 Task: Check the percentage active listings of cathedral ceiling in the last 1 year.
Action: Mouse moved to (860, 200)
Screenshot: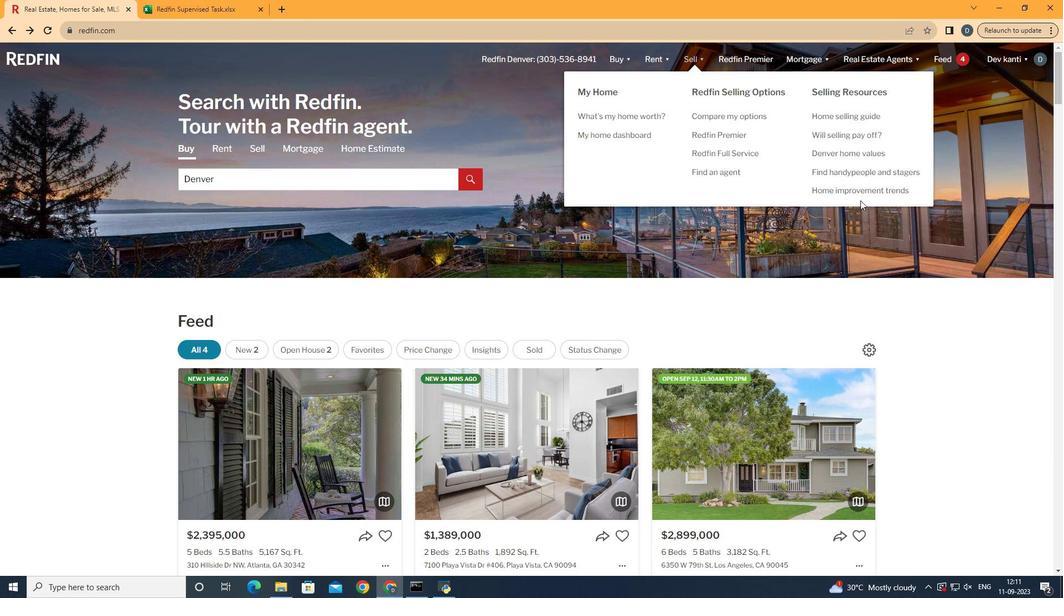 
Action: Mouse pressed left at (860, 200)
Screenshot: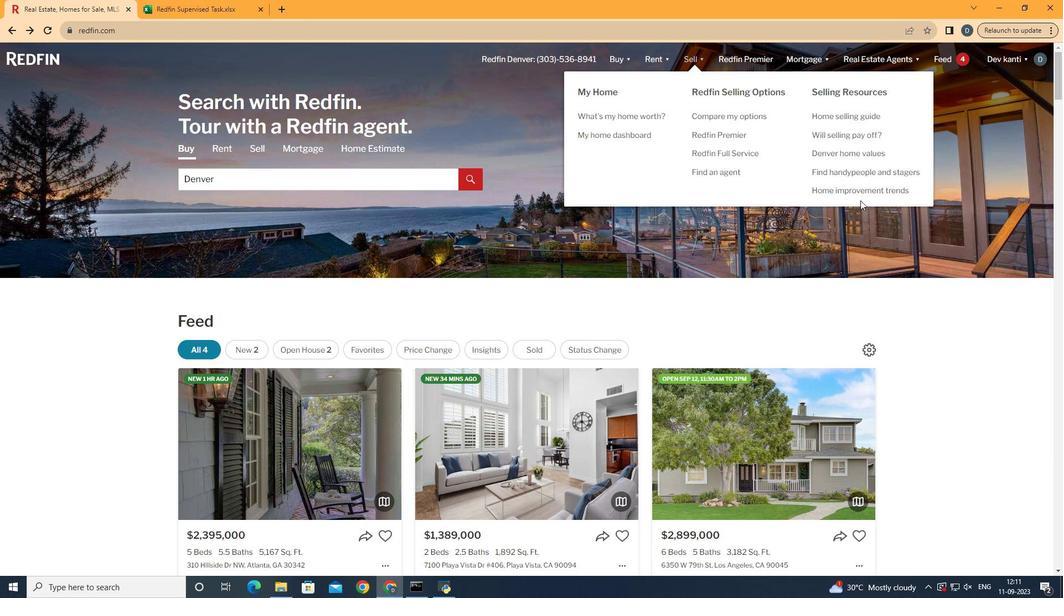 
Action: Mouse moved to (866, 194)
Screenshot: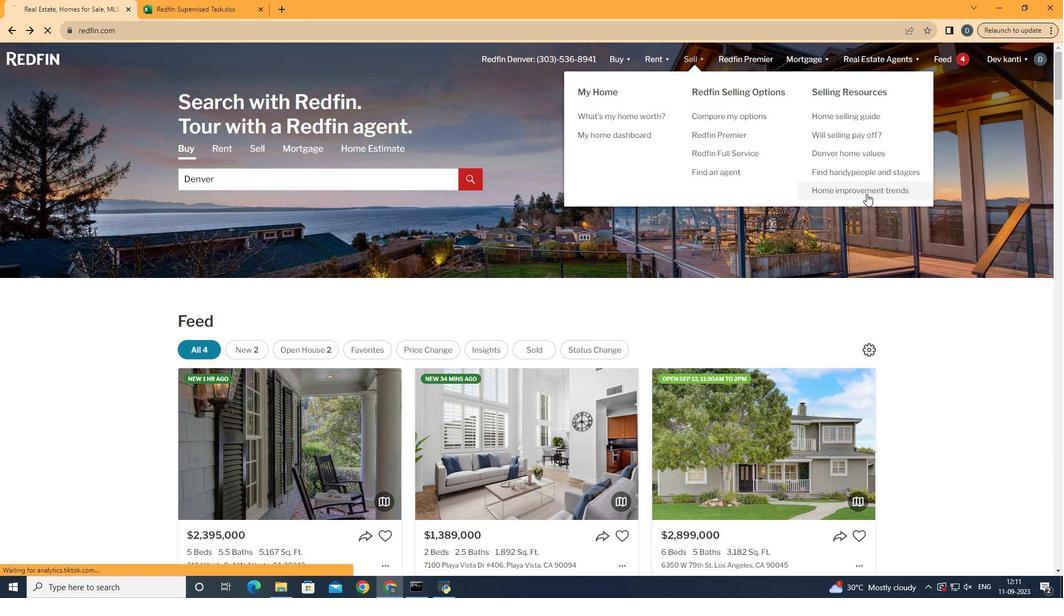 
Action: Mouse pressed left at (866, 194)
Screenshot: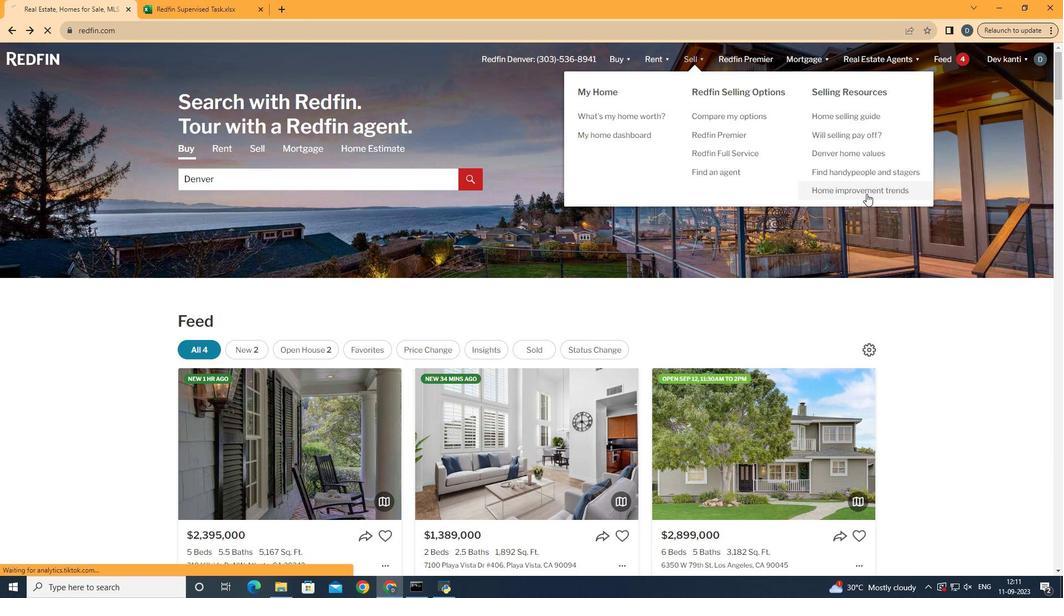 
Action: Mouse moved to (276, 211)
Screenshot: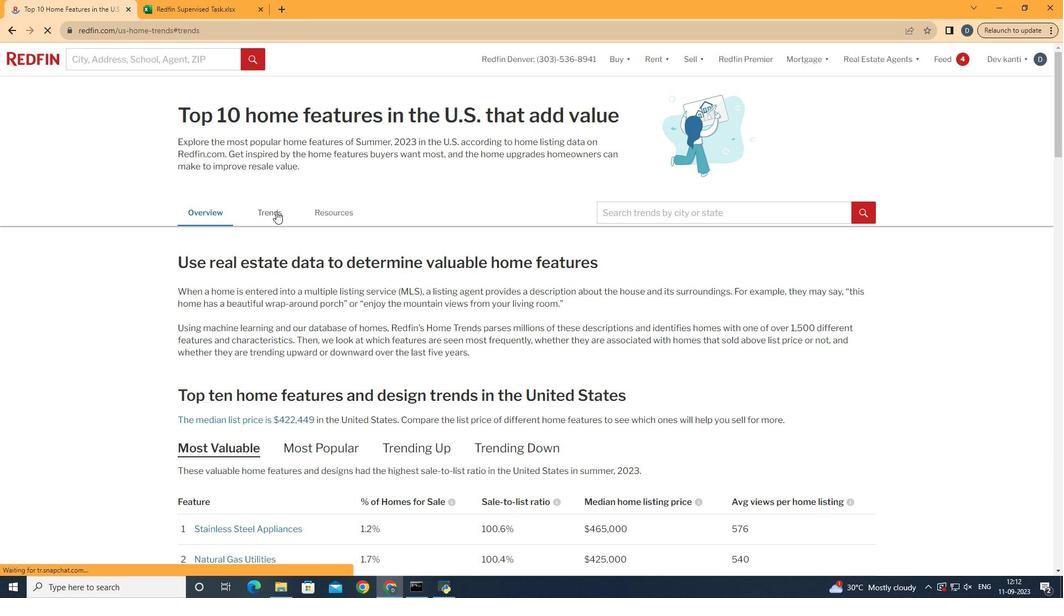 
Action: Mouse pressed left at (276, 211)
Screenshot: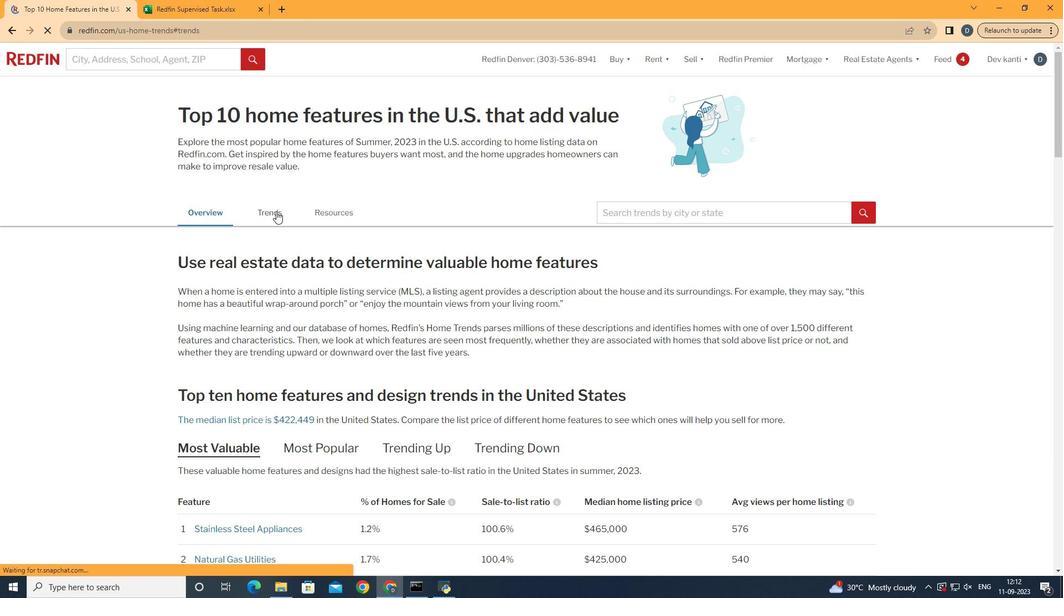 
Action: Mouse scrolled (276, 211) with delta (0, 0)
Screenshot: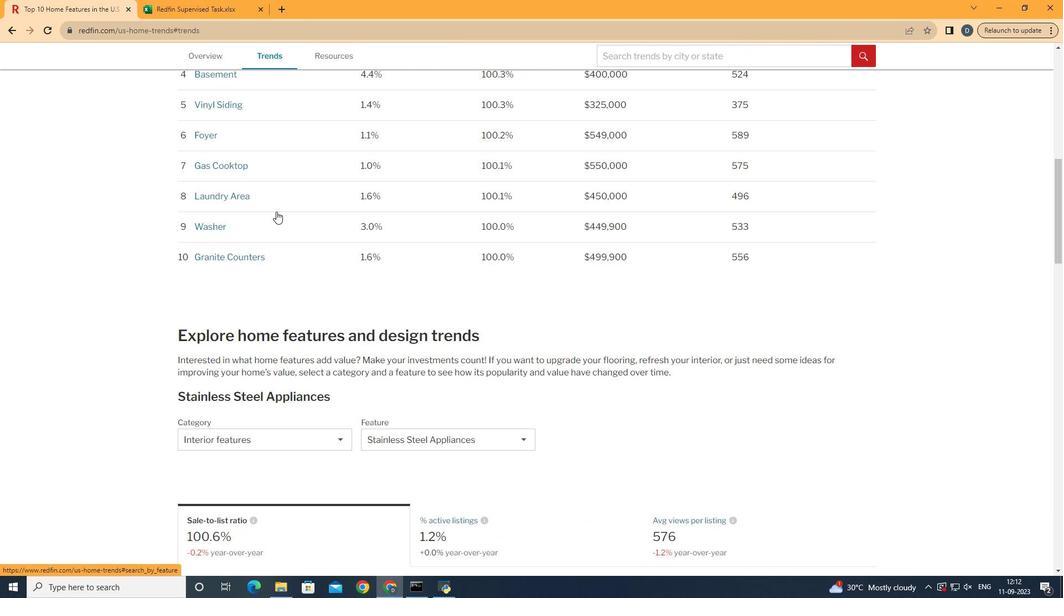 
Action: Mouse scrolled (276, 211) with delta (0, 0)
Screenshot: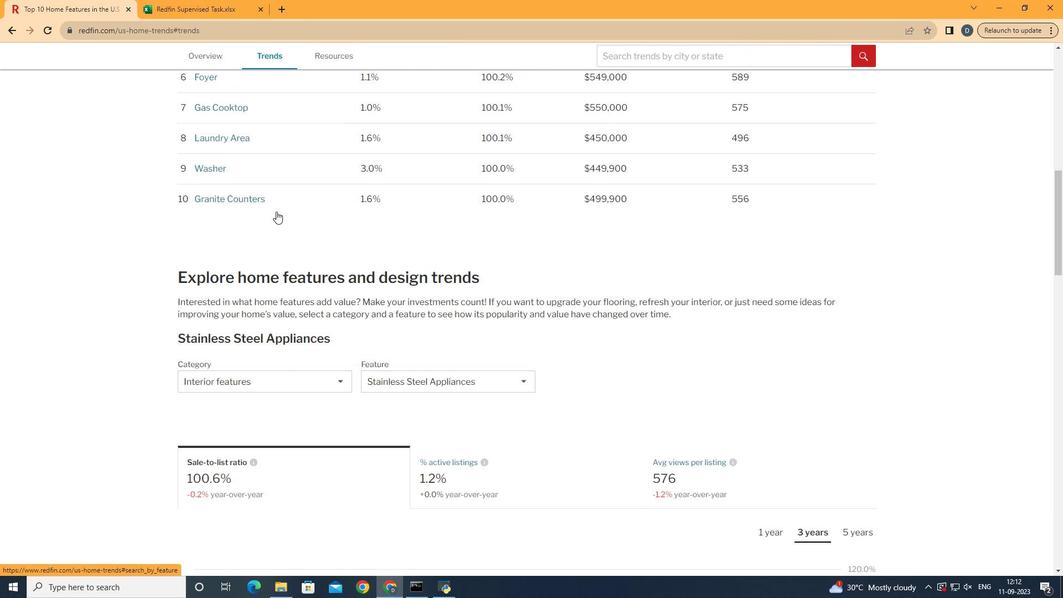 
Action: Mouse scrolled (276, 211) with delta (0, 0)
Screenshot: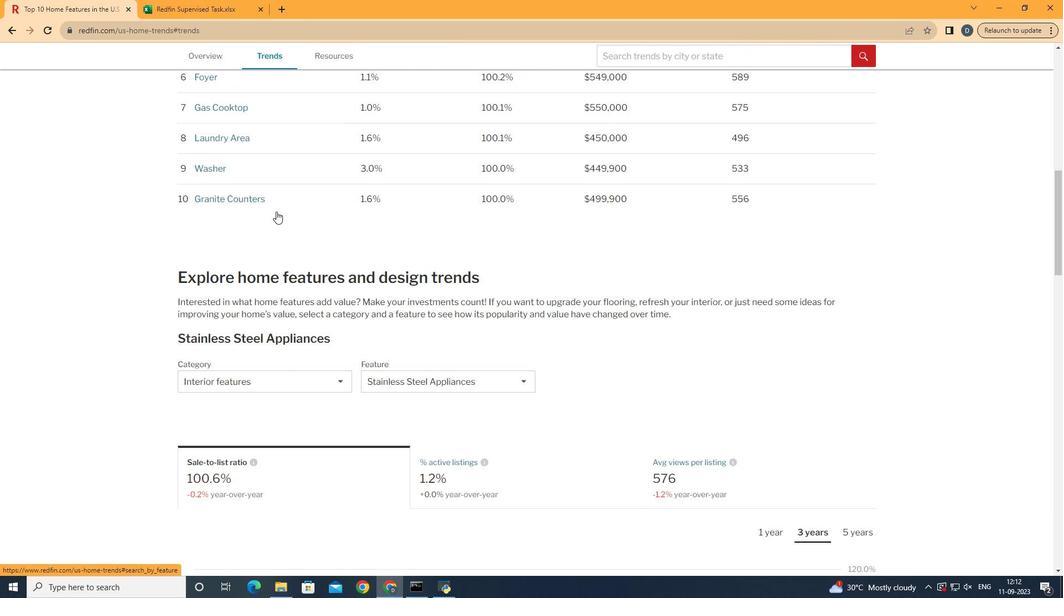 
Action: Mouse scrolled (276, 211) with delta (0, 0)
Screenshot: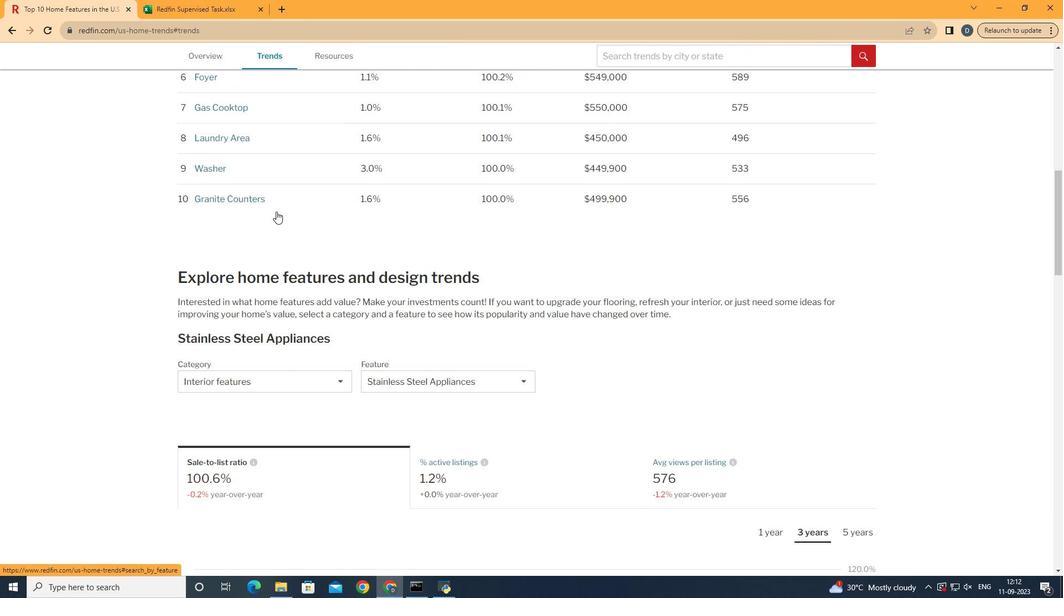 
Action: Mouse scrolled (276, 211) with delta (0, 0)
Screenshot: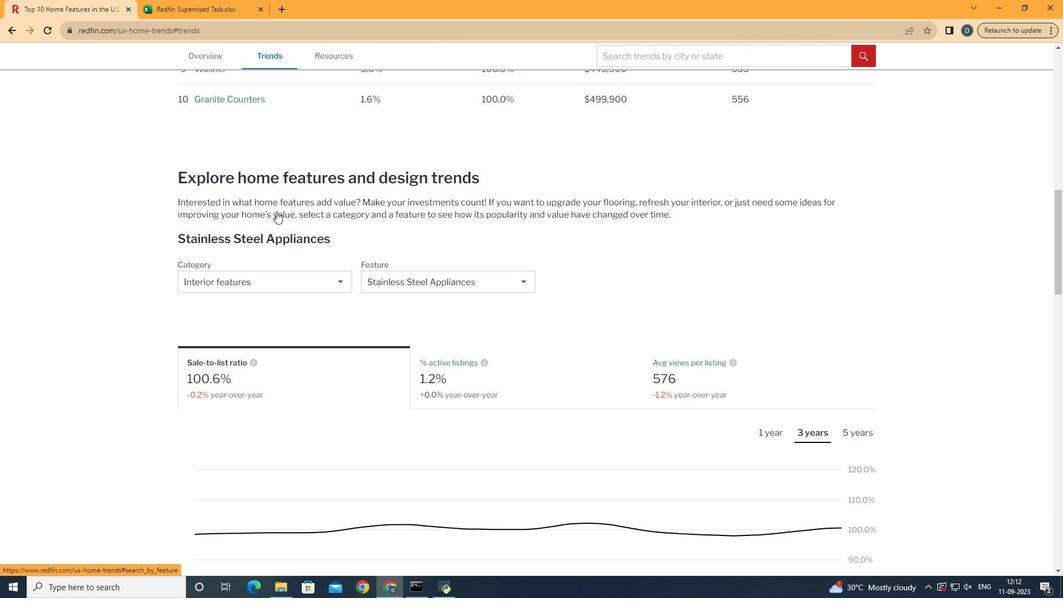 
Action: Mouse scrolled (276, 211) with delta (0, 0)
Screenshot: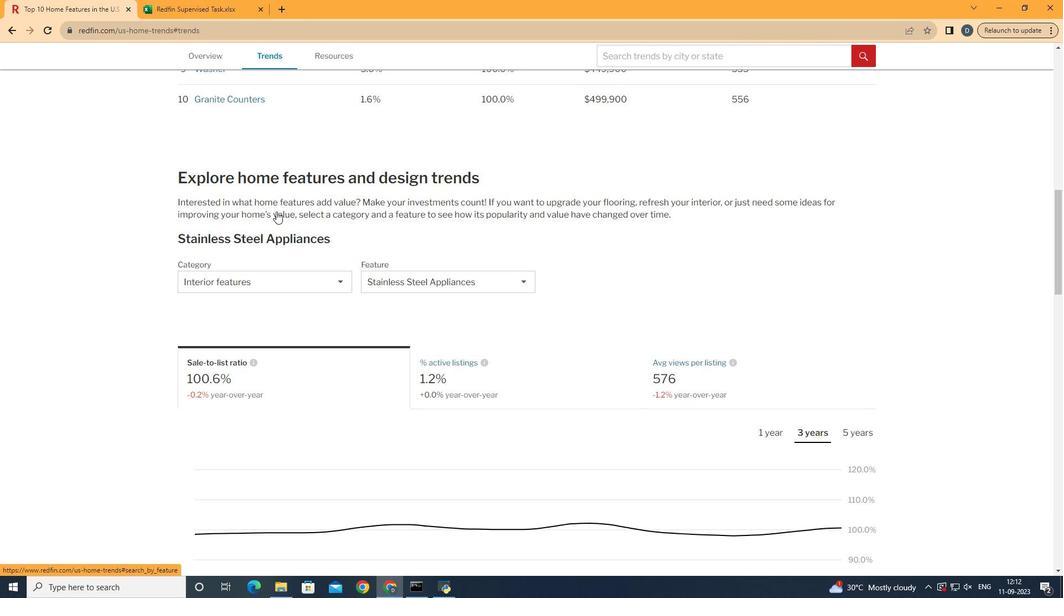 
Action: Mouse scrolled (276, 211) with delta (0, 0)
Screenshot: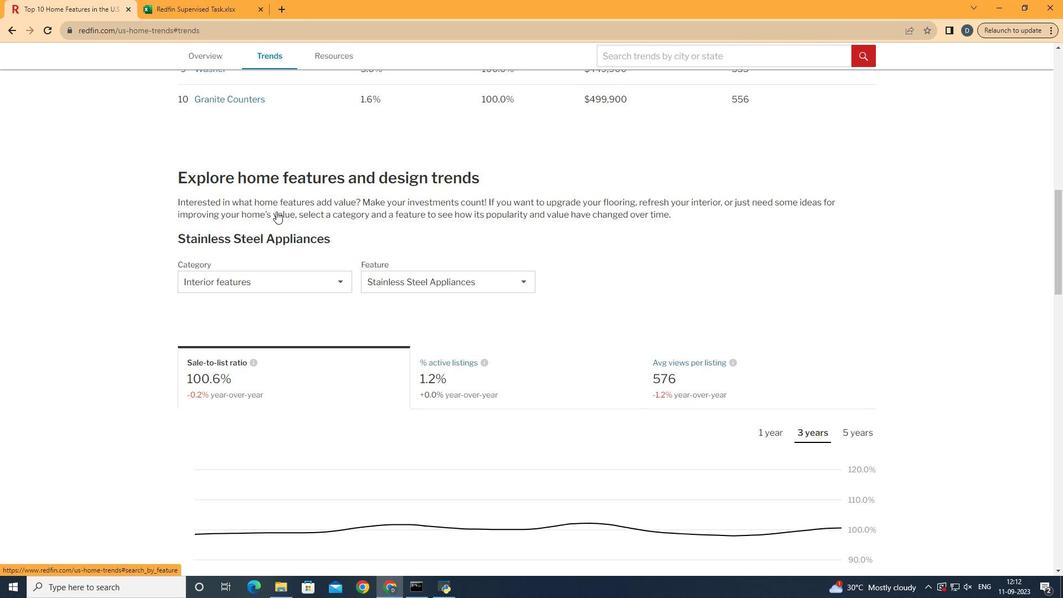 
Action: Mouse moved to (276, 237)
Screenshot: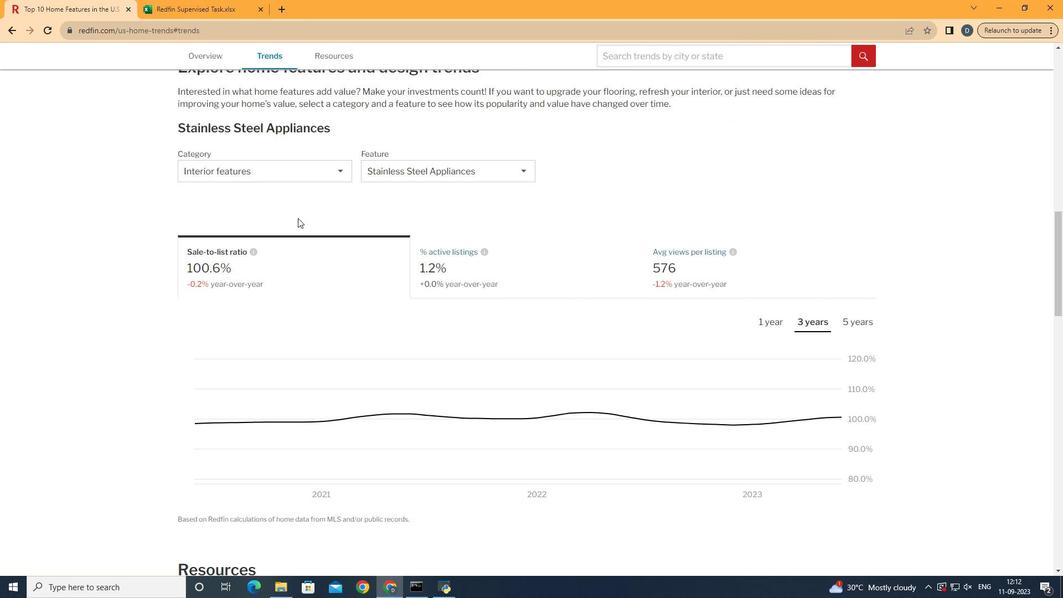 
Action: Mouse scrolled (276, 236) with delta (0, 0)
Screenshot: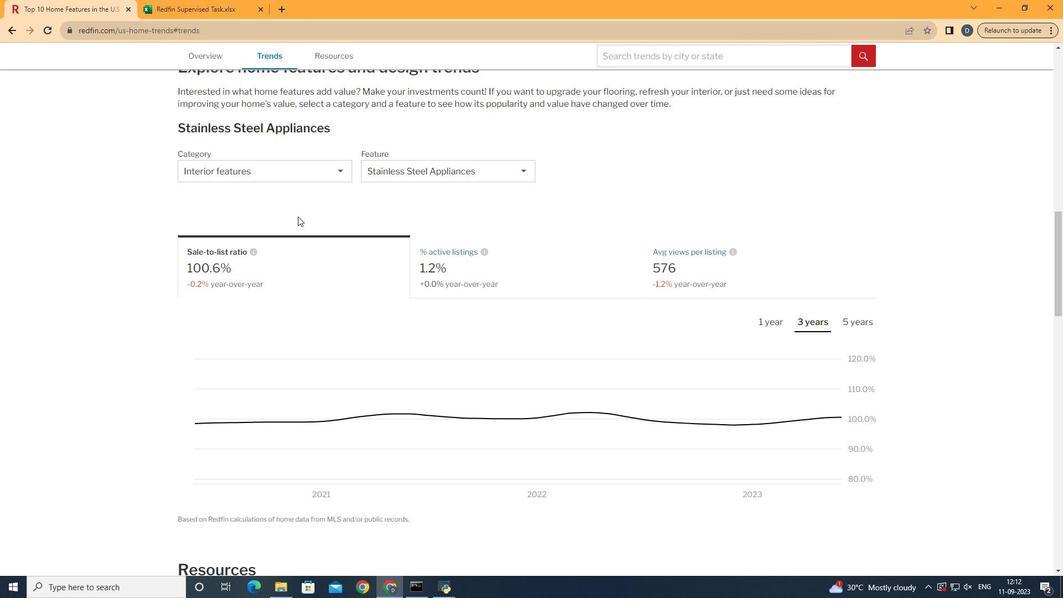 
Action: Mouse scrolled (276, 236) with delta (0, 0)
Screenshot: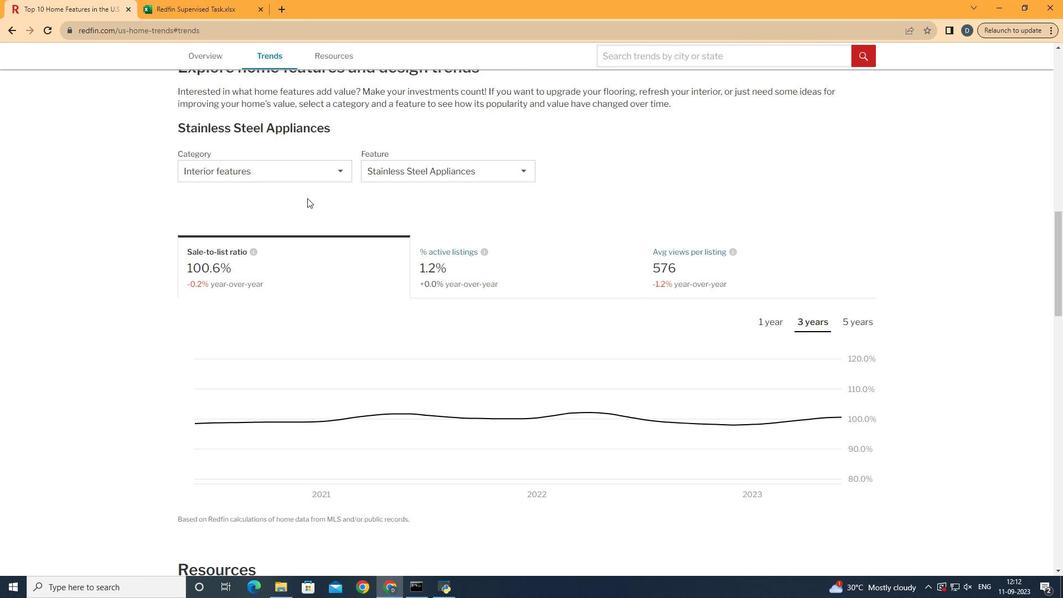 
Action: Mouse moved to (315, 174)
Screenshot: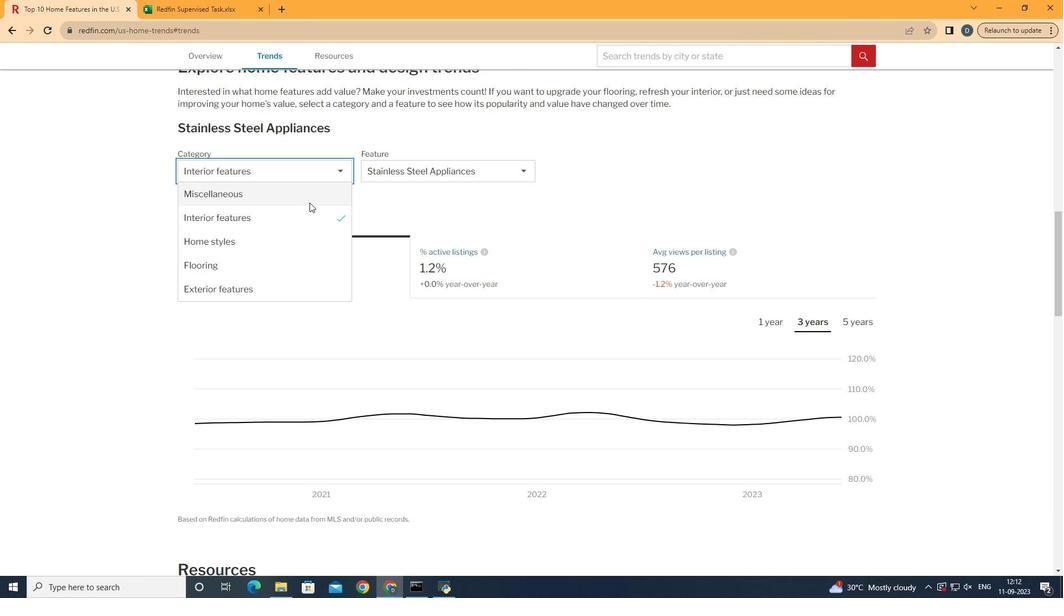 
Action: Mouse pressed left at (315, 174)
Screenshot: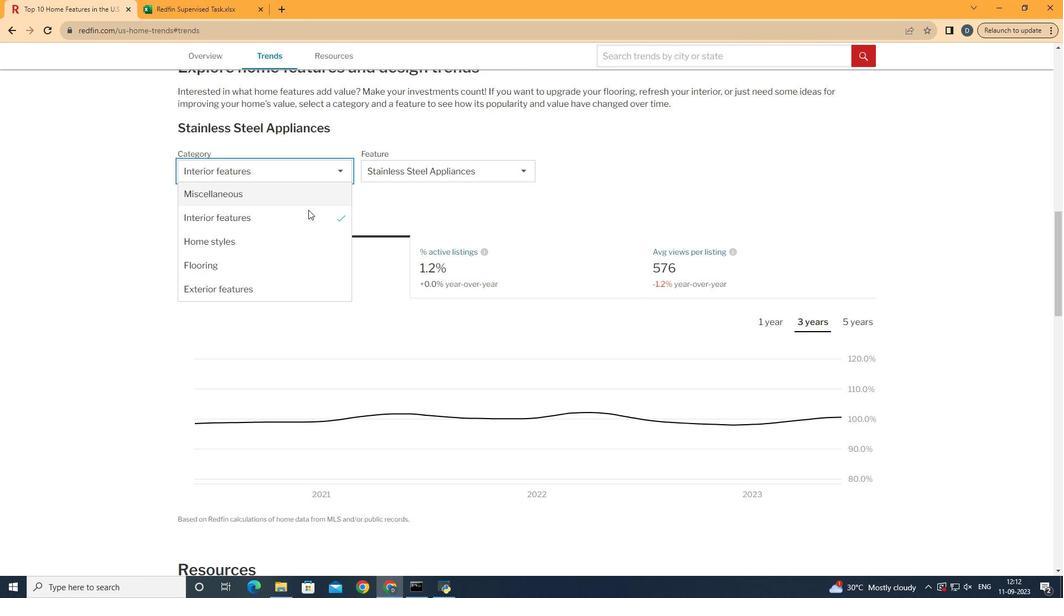 
Action: Mouse moved to (308, 216)
Screenshot: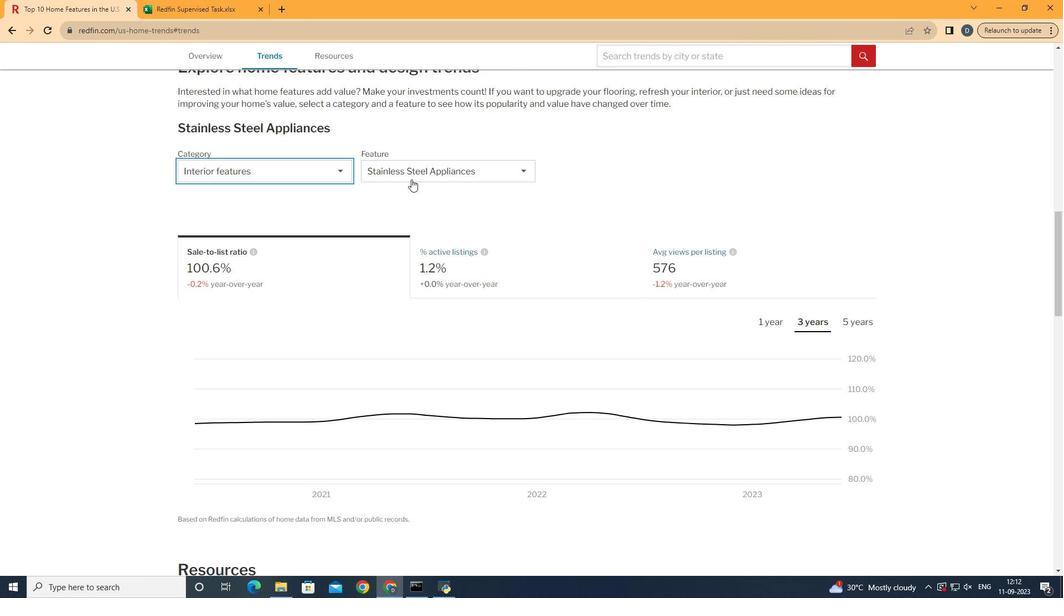 
Action: Mouse pressed left at (308, 216)
Screenshot: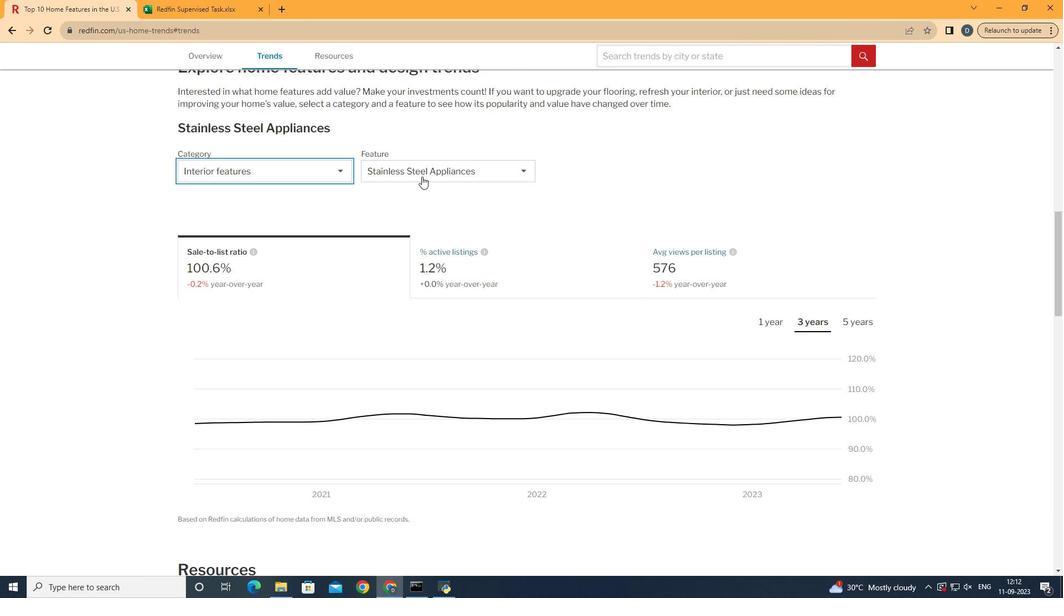 
Action: Mouse moved to (422, 176)
Screenshot: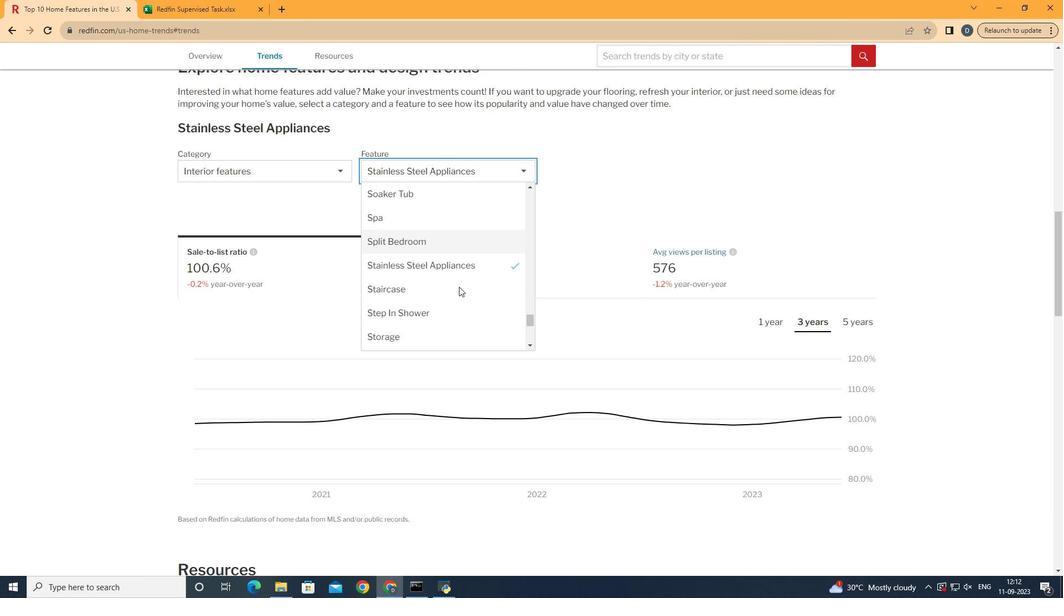 
Action: Mouse pressed left at (422, 176)
Screenshot: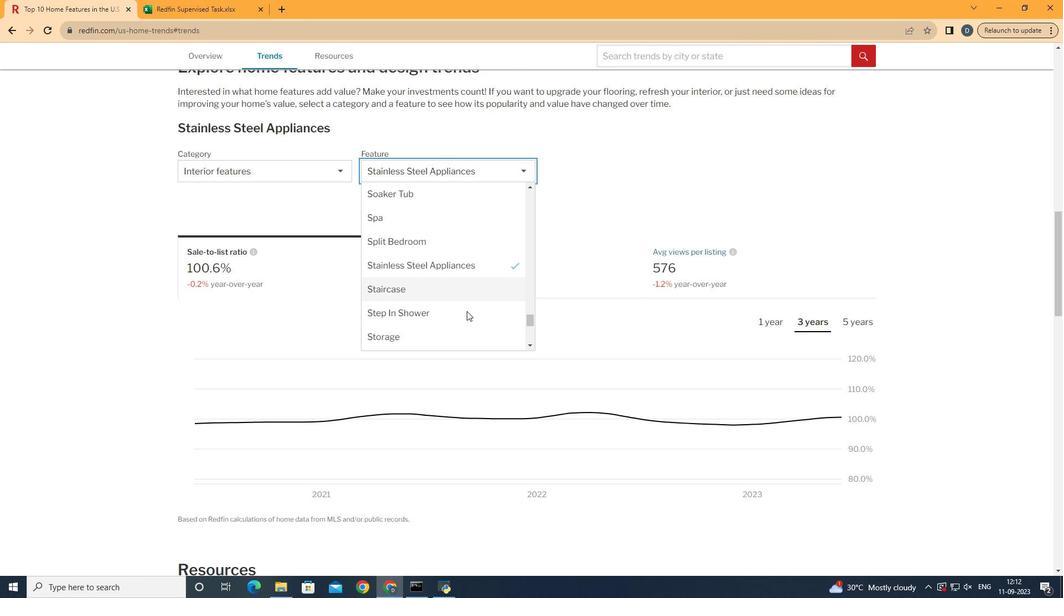 
Action: Mouse moved to (476, 332)
Screenshot: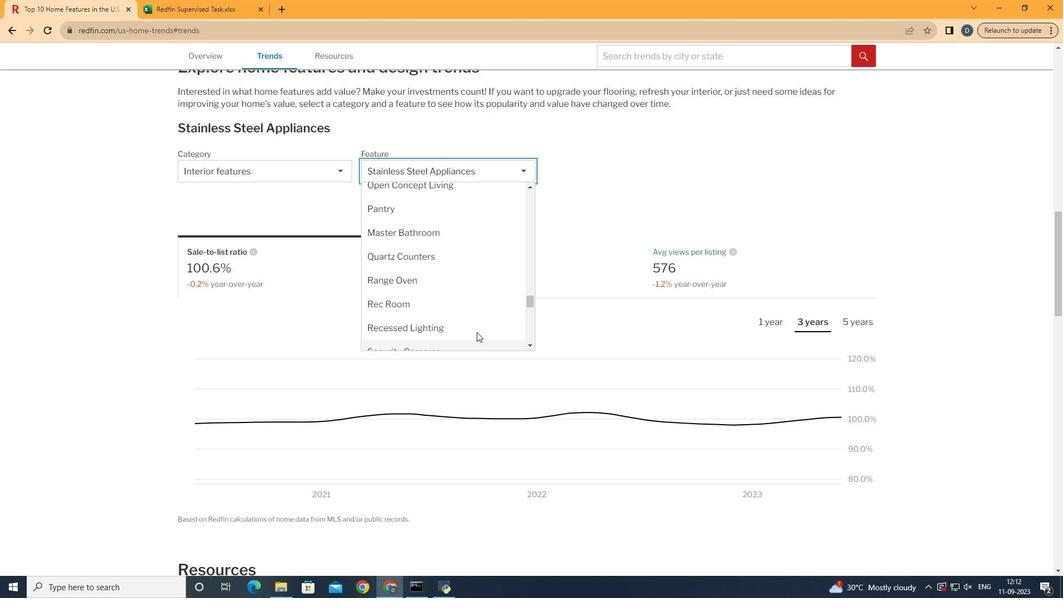 
Action: Mouse scrolled (476, 332) with delta (0, 0)
Screenshot: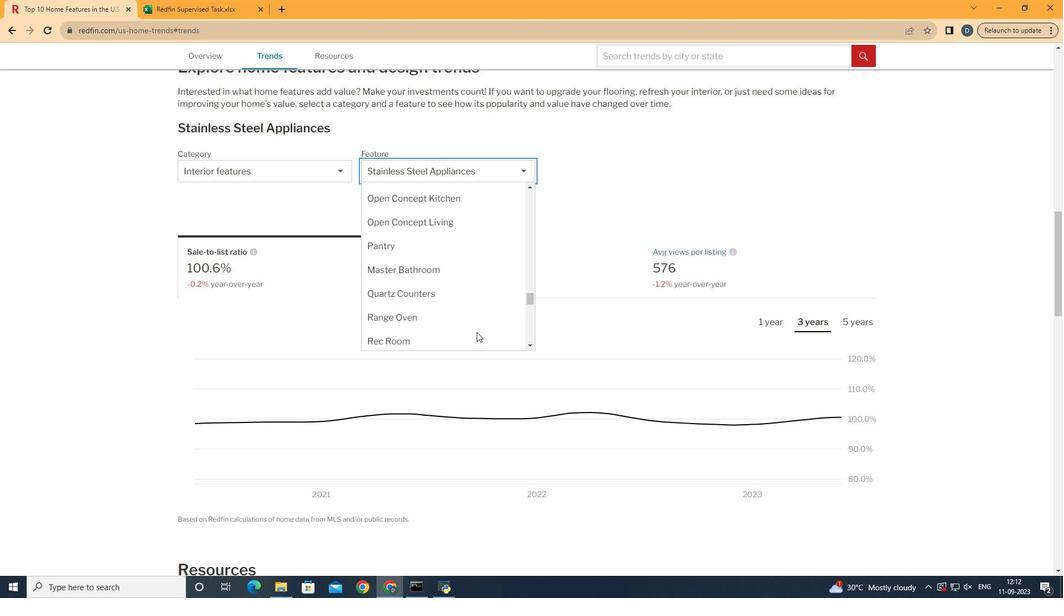 
Action: Mouse scrolled (476, 332) with delta (0, 0)
Screenshot: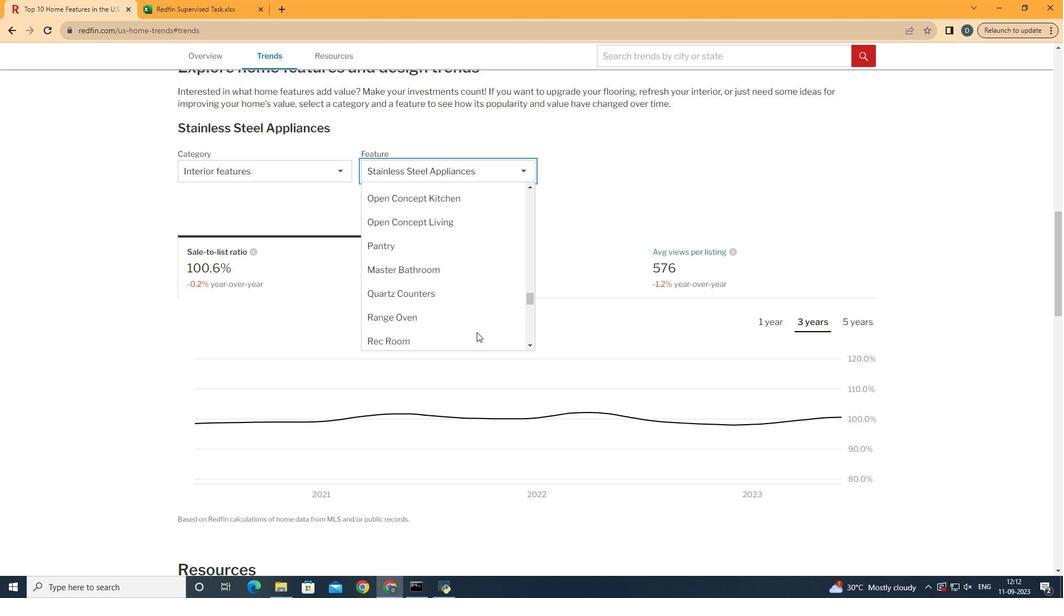 
Action: Mouse scrolled (476, 332) with delta (0, 0)
Screenshot: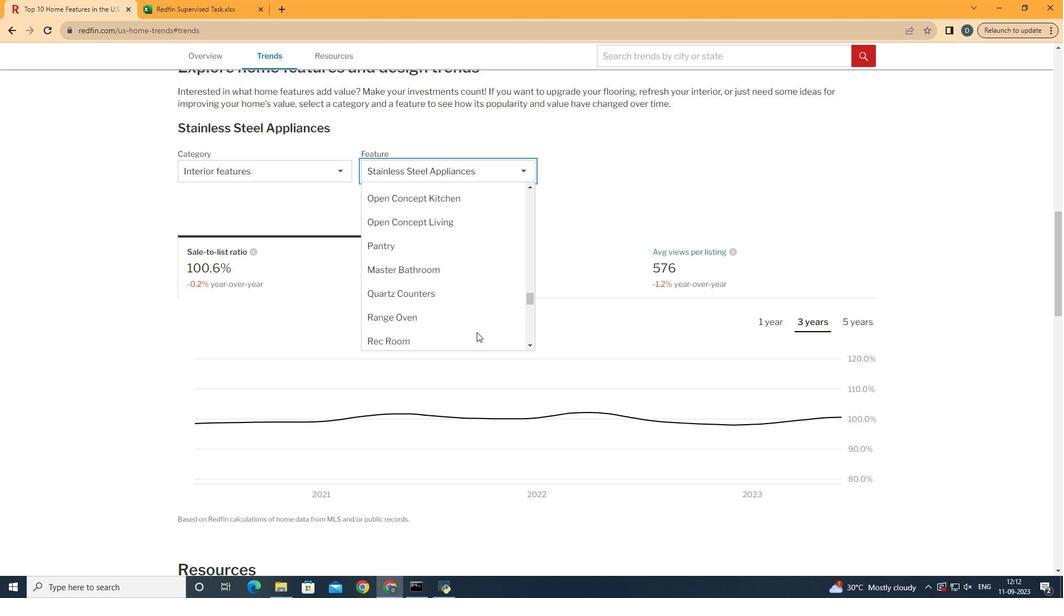 
Action: Mouse scrolled (476, 332) with delta (0, 0)
Screenshot: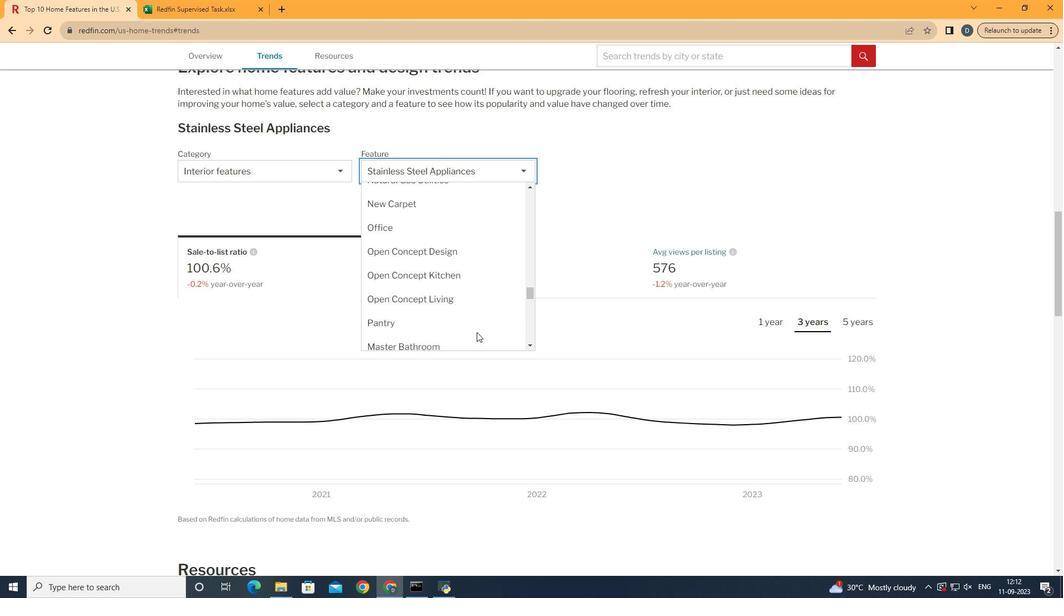 
Action: Mouse scrolled (476, 332) with delta (0, 0)
Screenshot: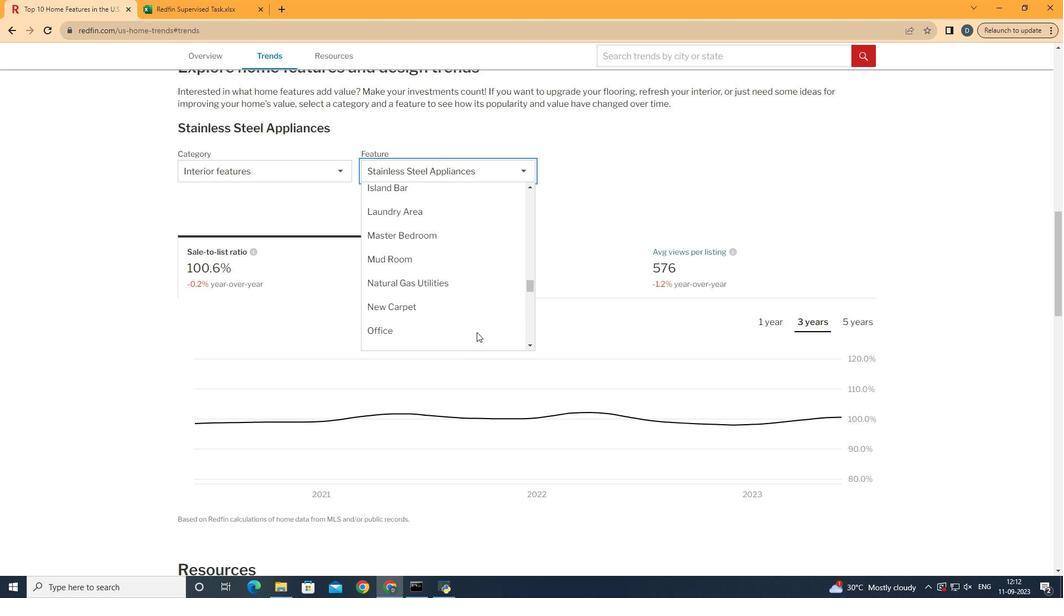 
Action: Mouse moved to (476, 332)
Screenshot: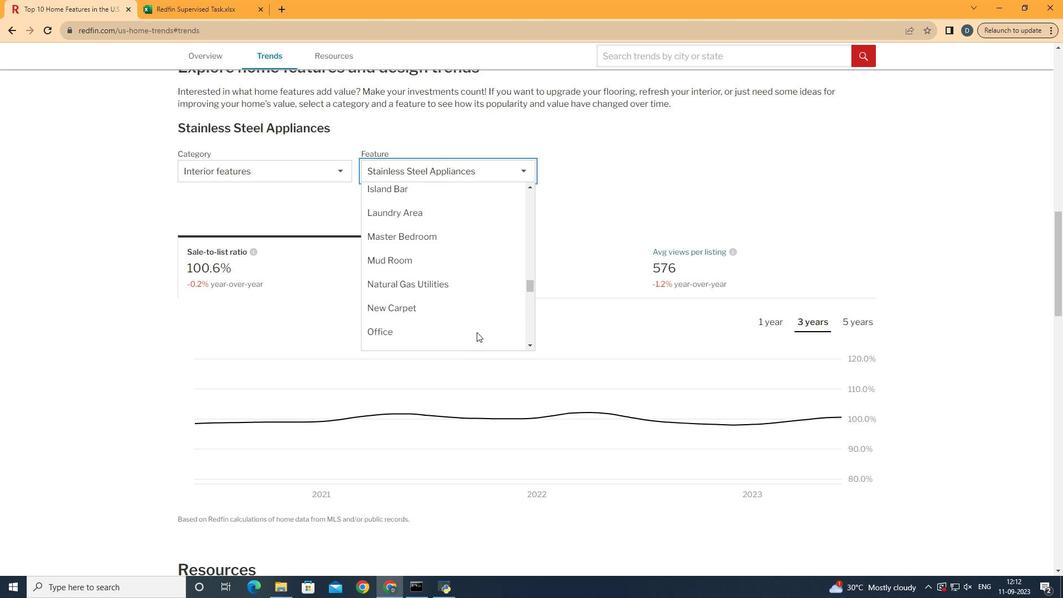 
Action: Mouse scrolled (476, 332) with delta (0, 0)
Screenshot: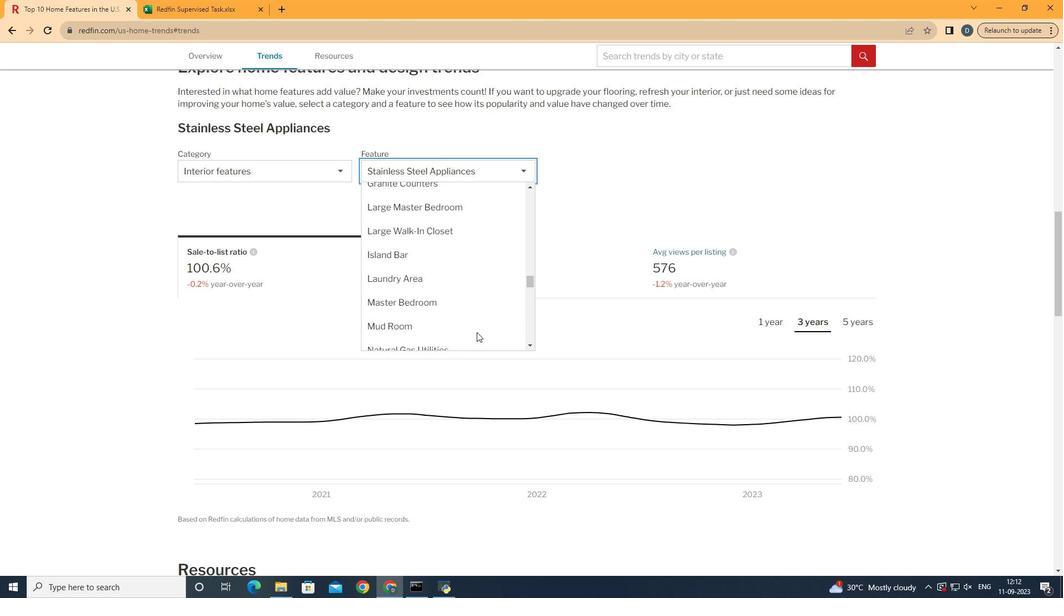 
Action: Mouse scrolled (476, 332) with delta (0, 0)
Screenshot: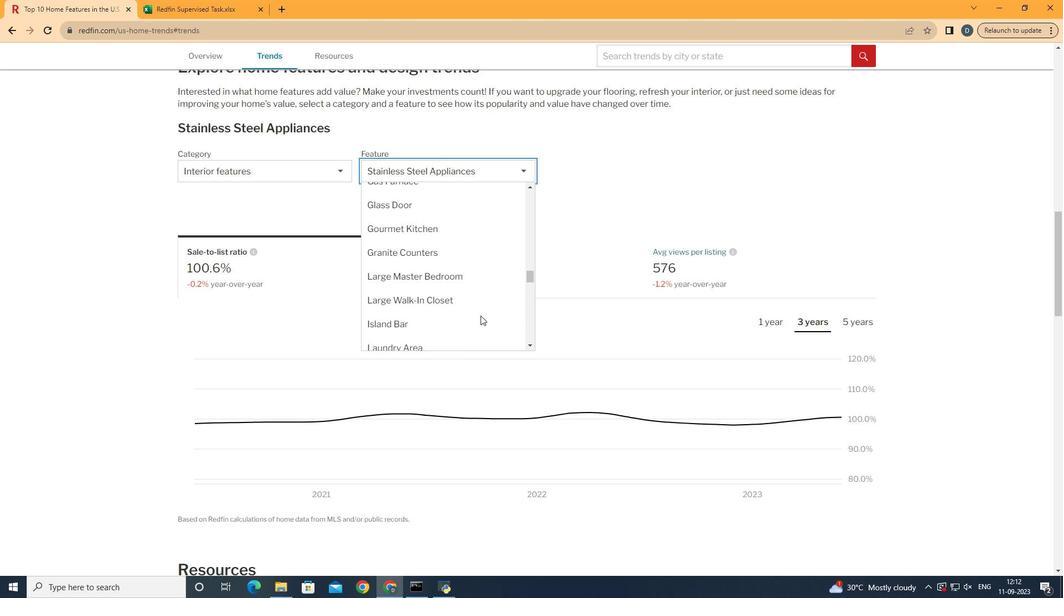 
Action: Mouse scrolled (476, 332) with delta (0, 0)
Screenshot: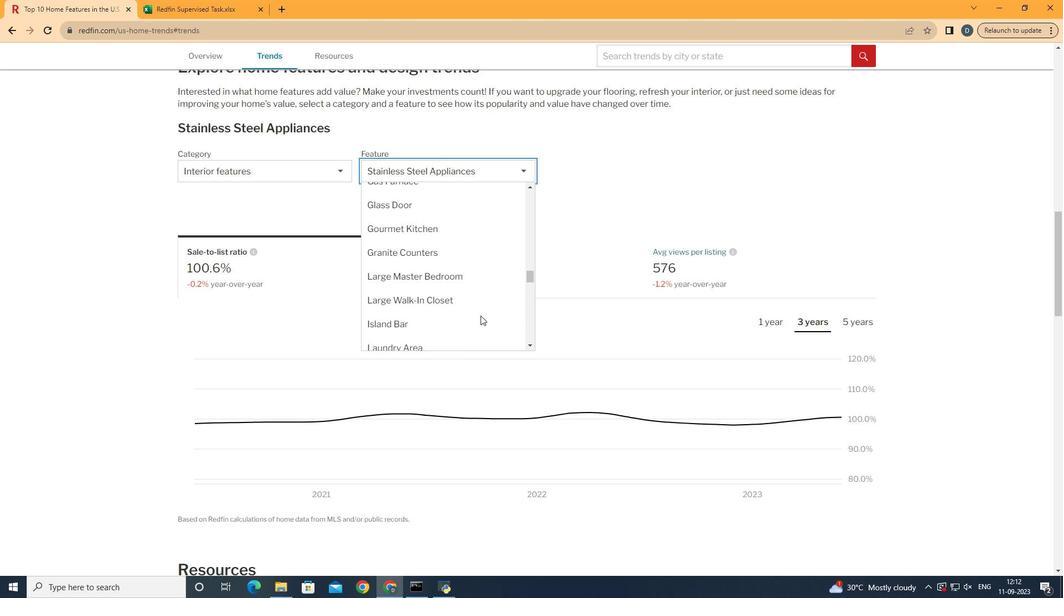 
Action: Mouse scrolled (476, 332) with delta (0, 0)
Screenshot: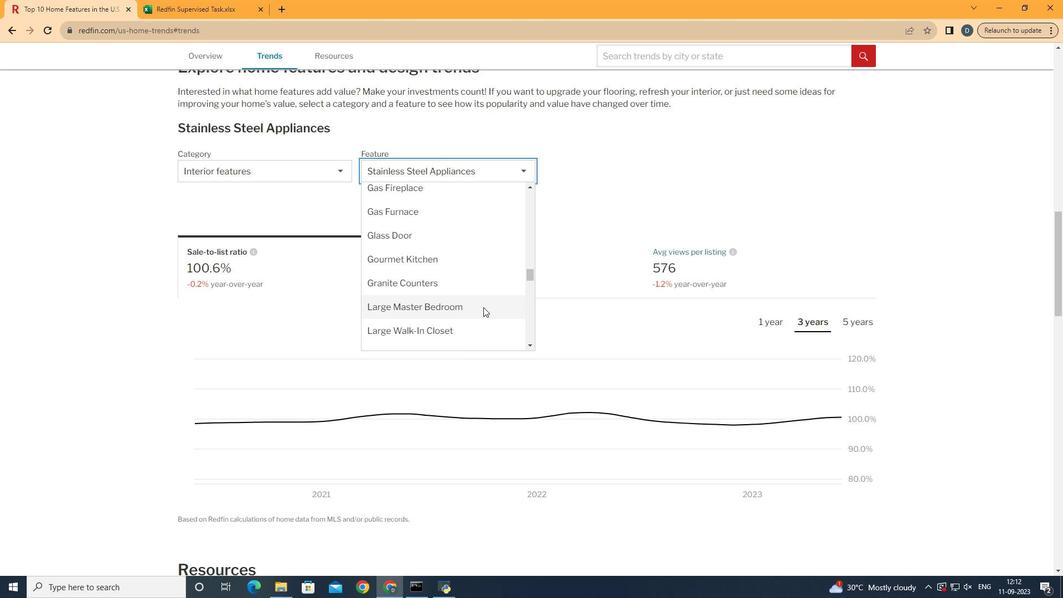 
Action: Mouse scrolled (476, 332) with delta (0, 0)
Screenshot: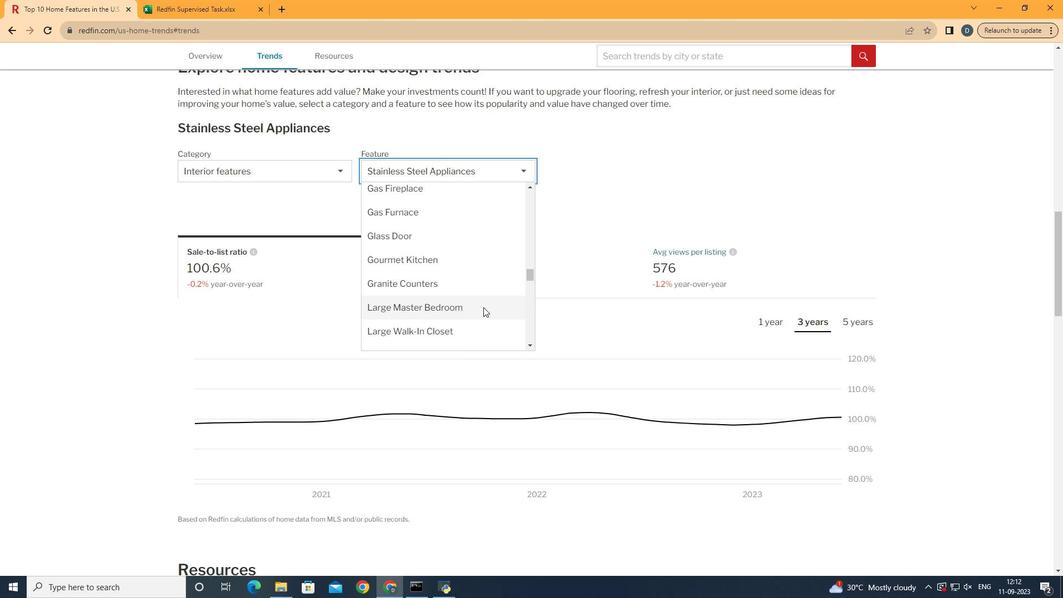
Action: Mouse scrolled (476, 332) with delta (0, 0)
Screenshot: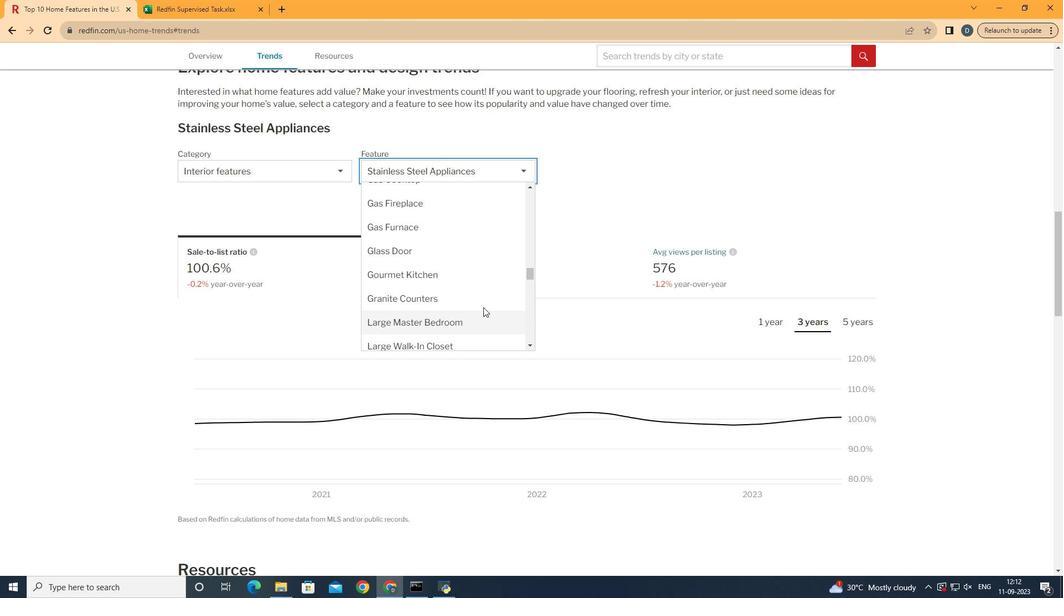 
Action: Mouse scrolled (476, 332) with delta (0, 0)
Screenshot: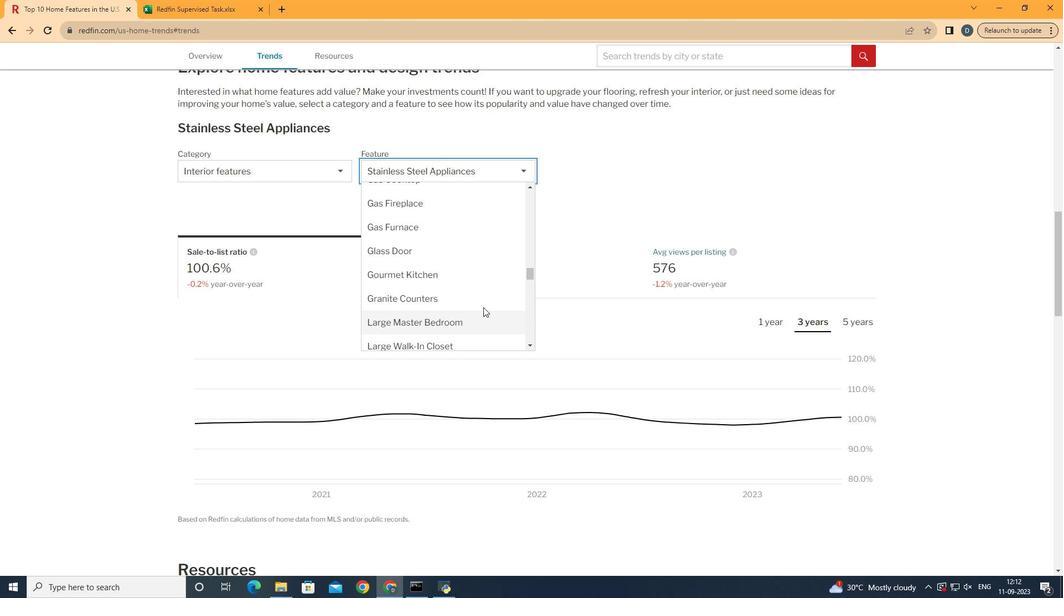 
Action: Mouse moved to (483, 307)
Screenshot: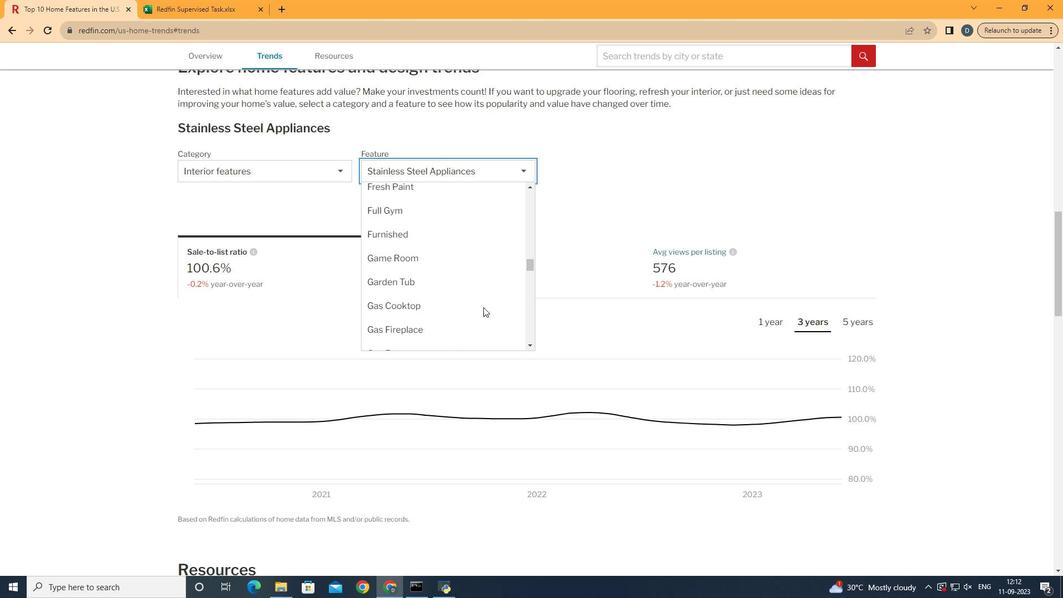 
Action: Mouse scrolled (483, 307) with delta (0, 0)
Screenshot: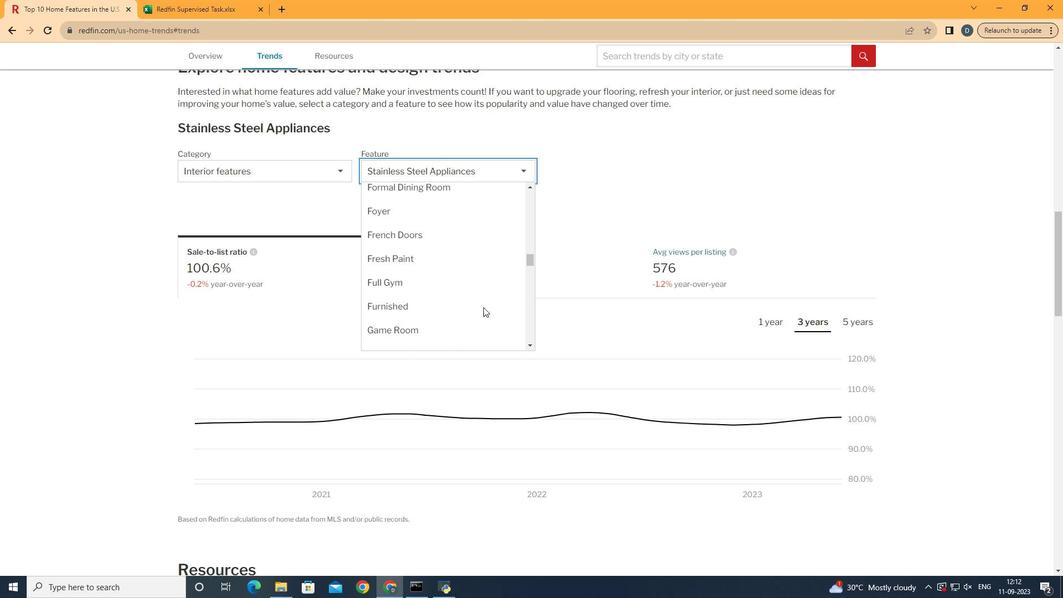 
Action: Mouse scrolled (483, 307) with delta (0, 0)
Screenshot: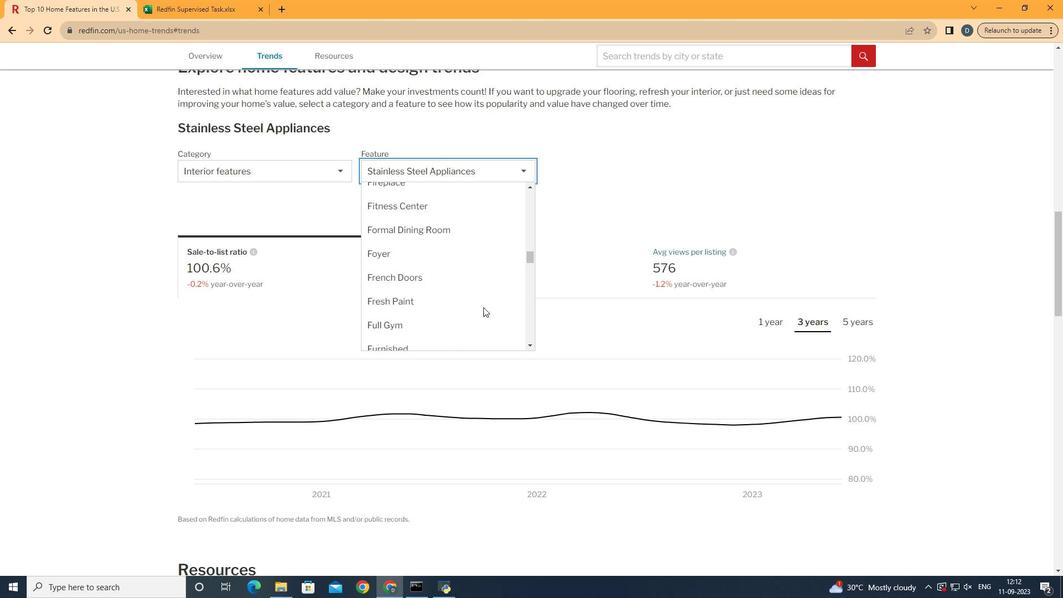 
Action: Mouse scrolled (483, 307) with delta (0, 0)
Screenshot: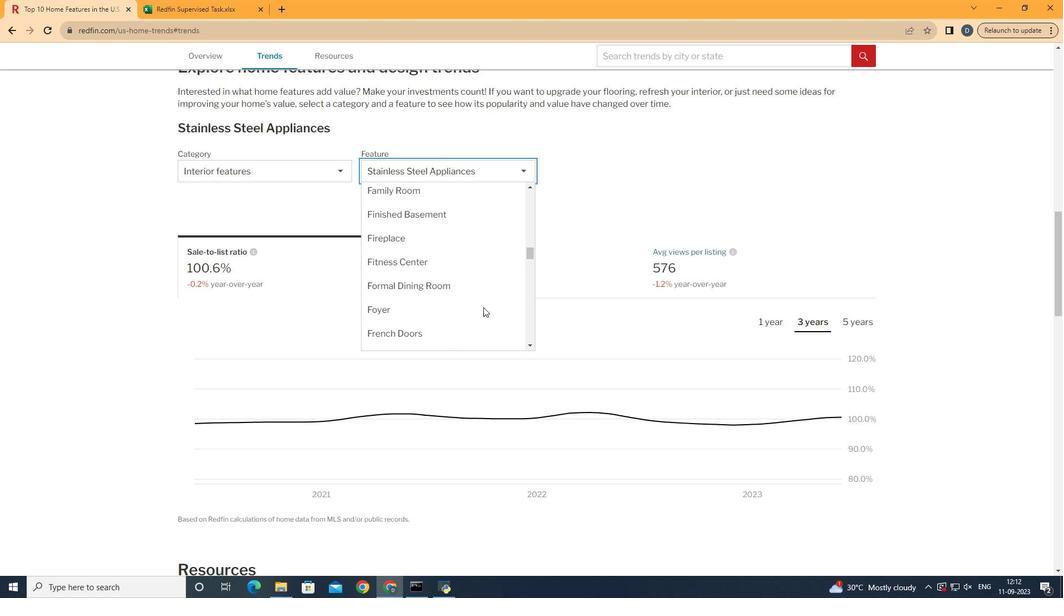 
Action: Mouse scrolled (483, 307) with delta (0, 0)
Screenshot: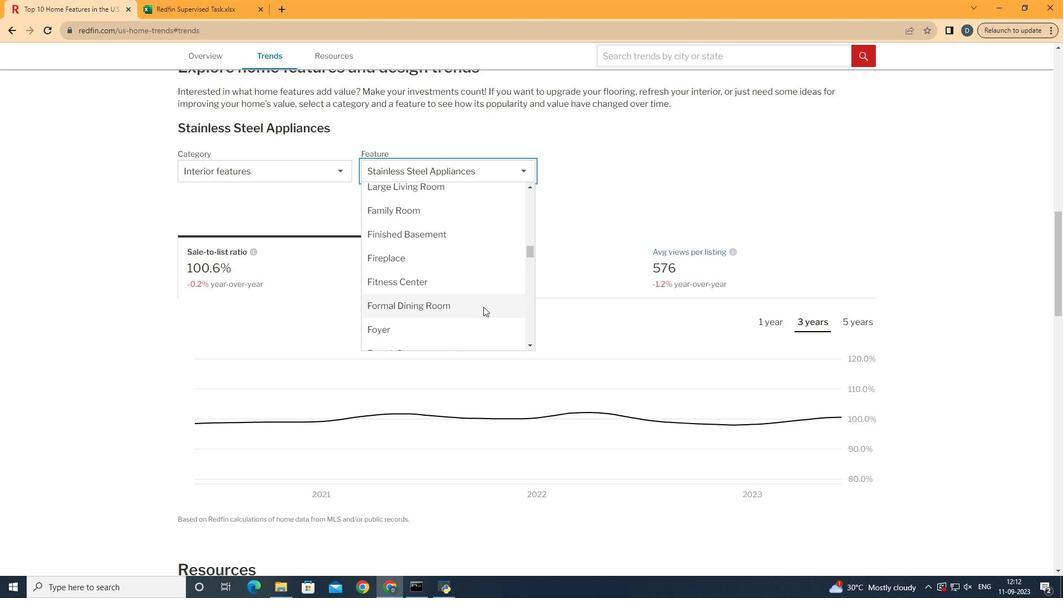 
Action: Mouse scrolled (483, 307) with delta (0, 0)
Screenshot: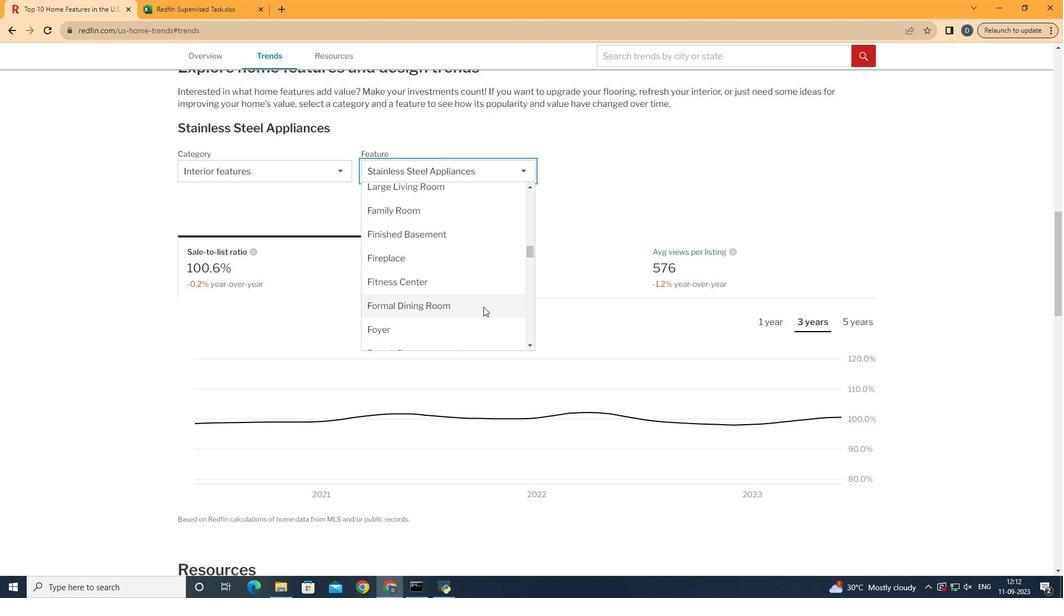 
Action: Mouse scrolled (483, 307) with delta (0, 0)
Screenshot: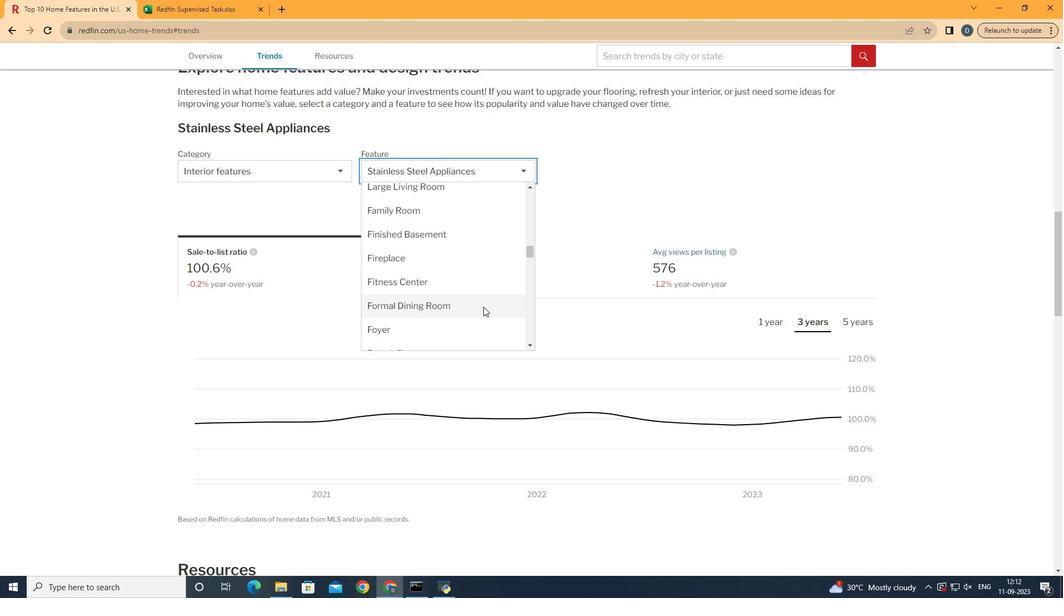 
Action: Mouse moved to (483, 303)
Screenshot: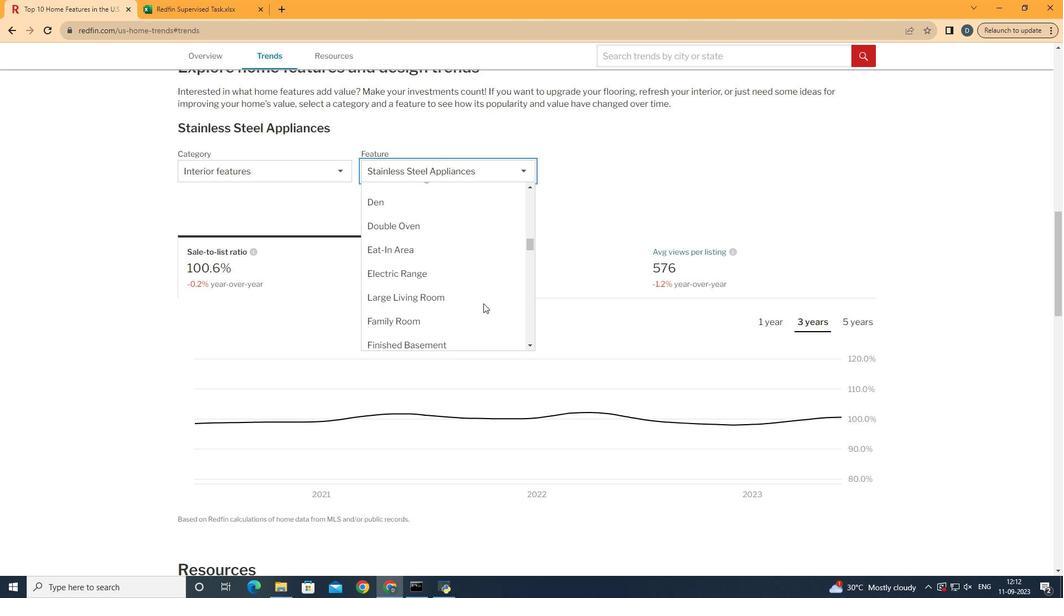 
Action: Mouse scrolled (483, 304) with delta (0, 0)
Screenshot: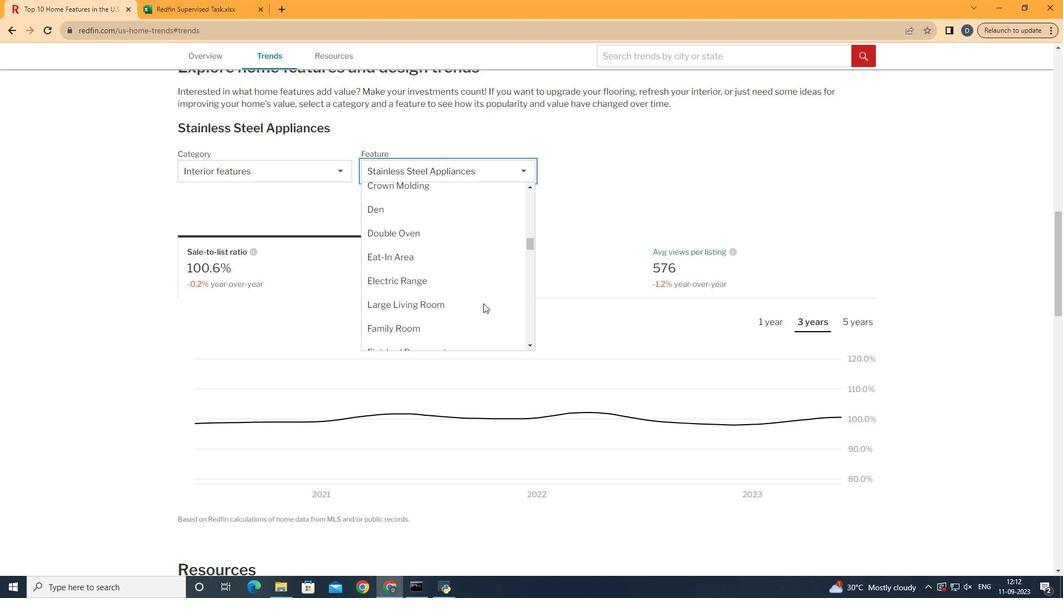 
Action: Mouse scrolled (483, 304) with delta (0, 0)
Screenshot: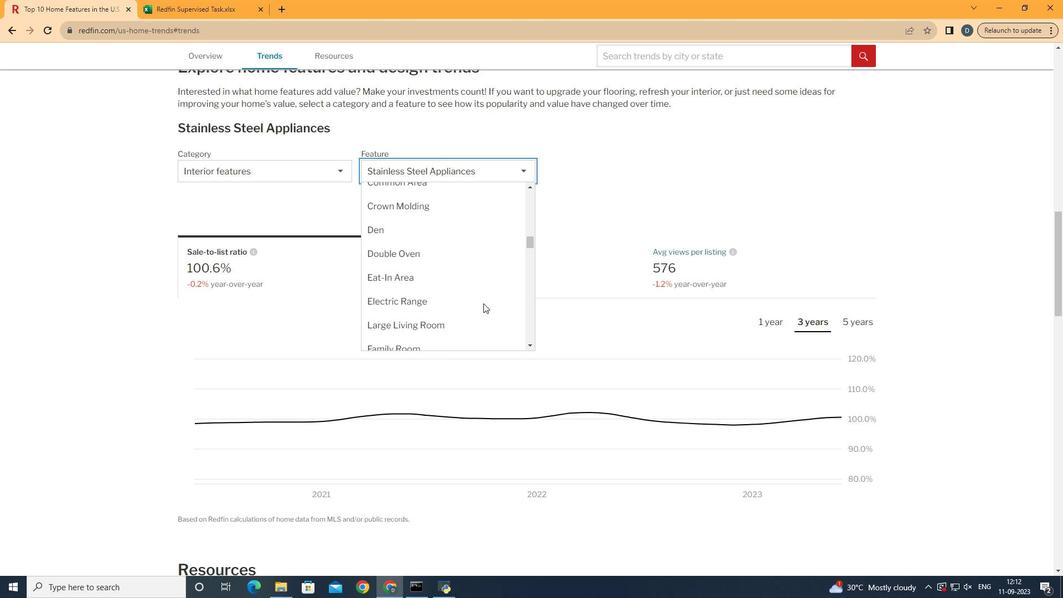 
Action: Mouse scrolled (483, 304) with delta (0, 0)
Screenshot: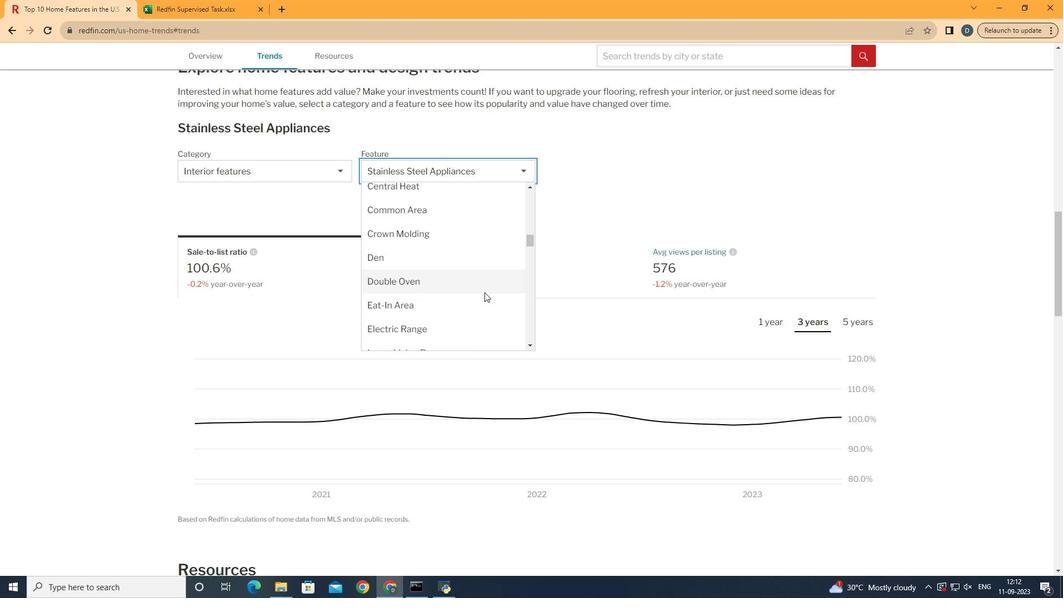 
Action: Mouse moved to (484, 292)
Screenshot: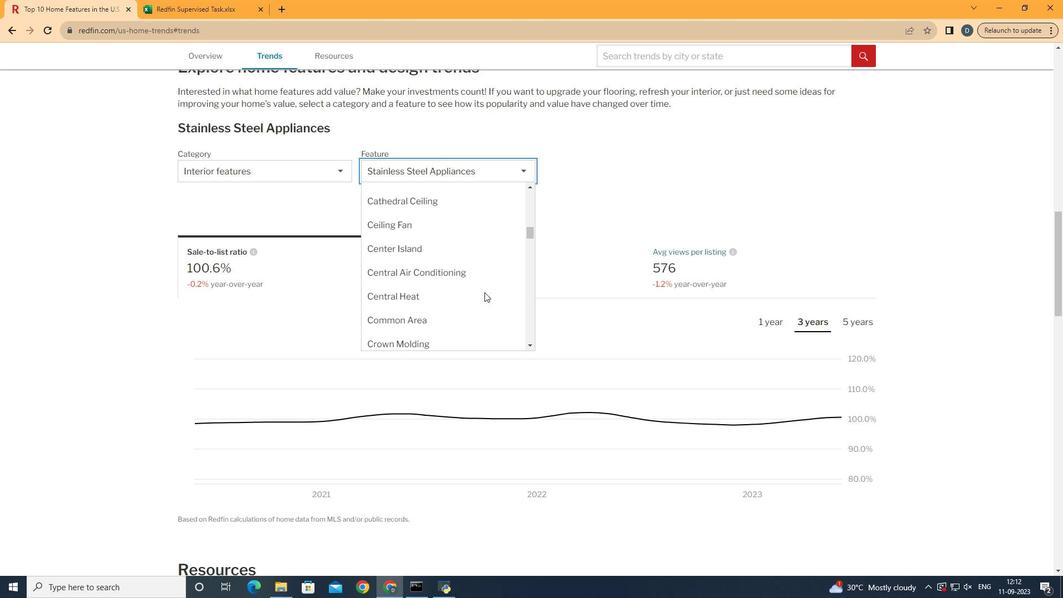 
Action: Mouse scrolled (484, 292) with delta (0, 0)
Screenshot: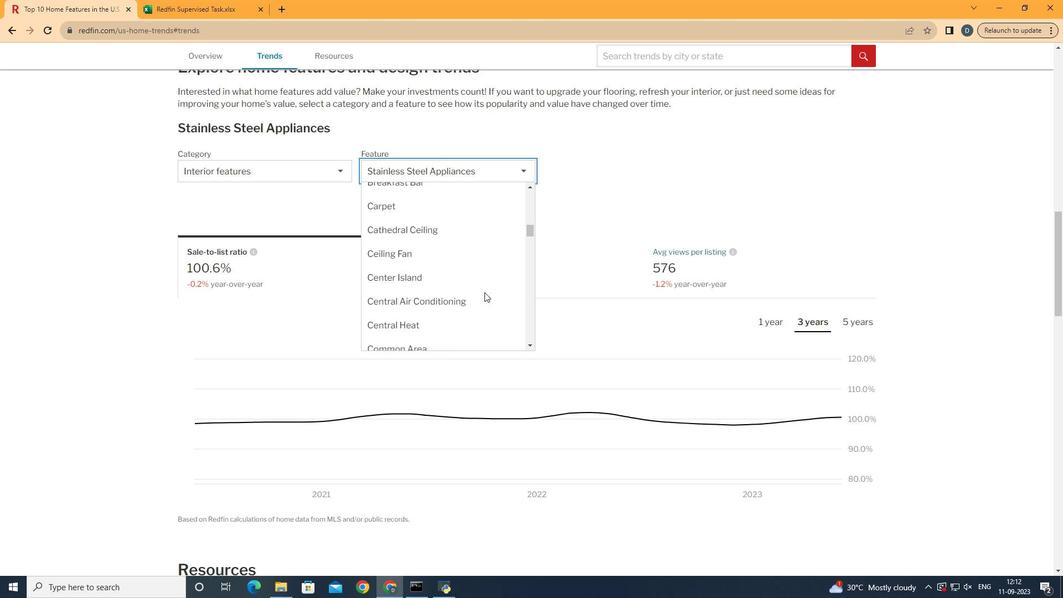 
Action: Mouse scrolled (484, 292) with delta (0, 0)
Screenshot: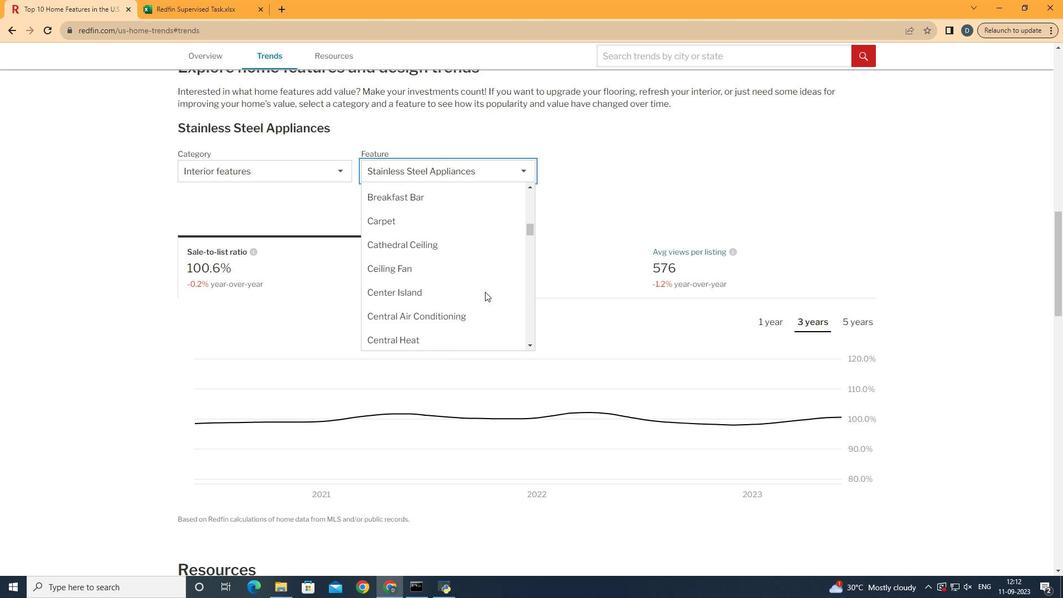 
Action: Mouse scrolled (484, 292) with delta (0, 0)
Screenshot: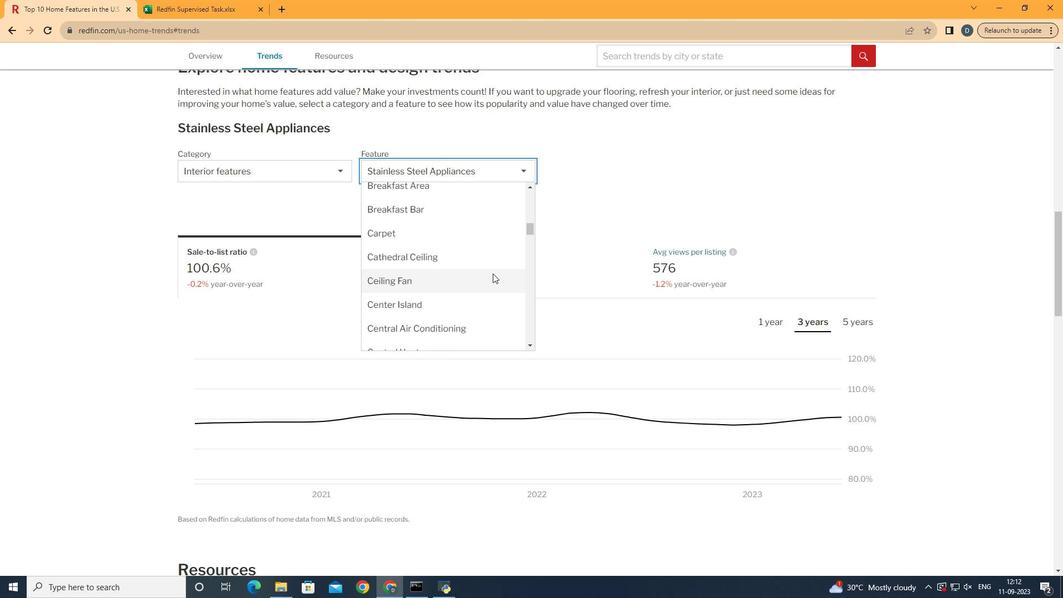 
Action: Mouse moved to (497, 256)
Screenshot: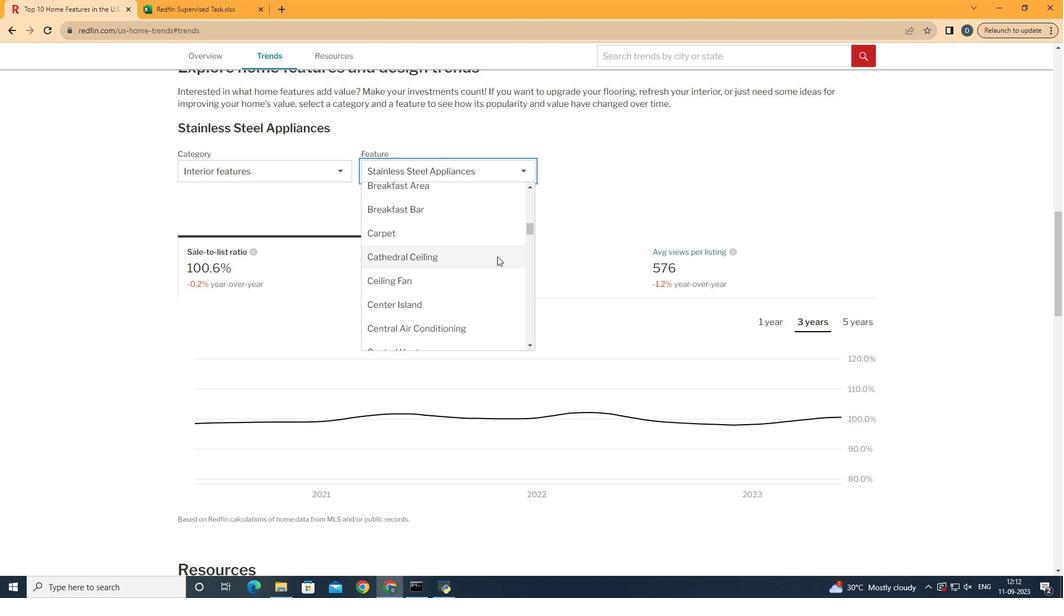 
Action: Mouse pressed left at (497, 256)
Screenshot: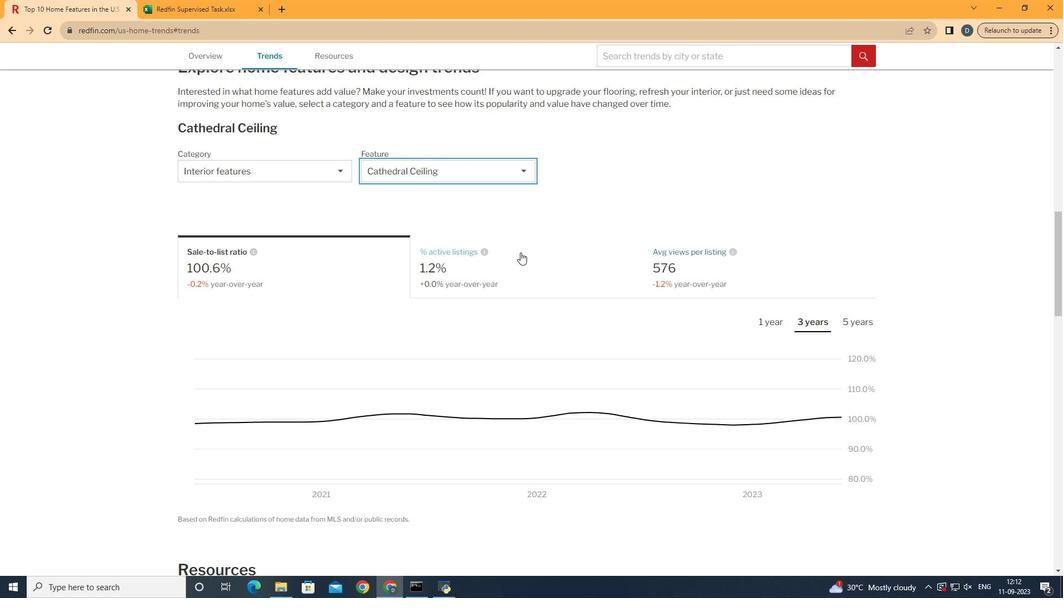 
Action: Mouse moved to (623, 199)
Screenshot: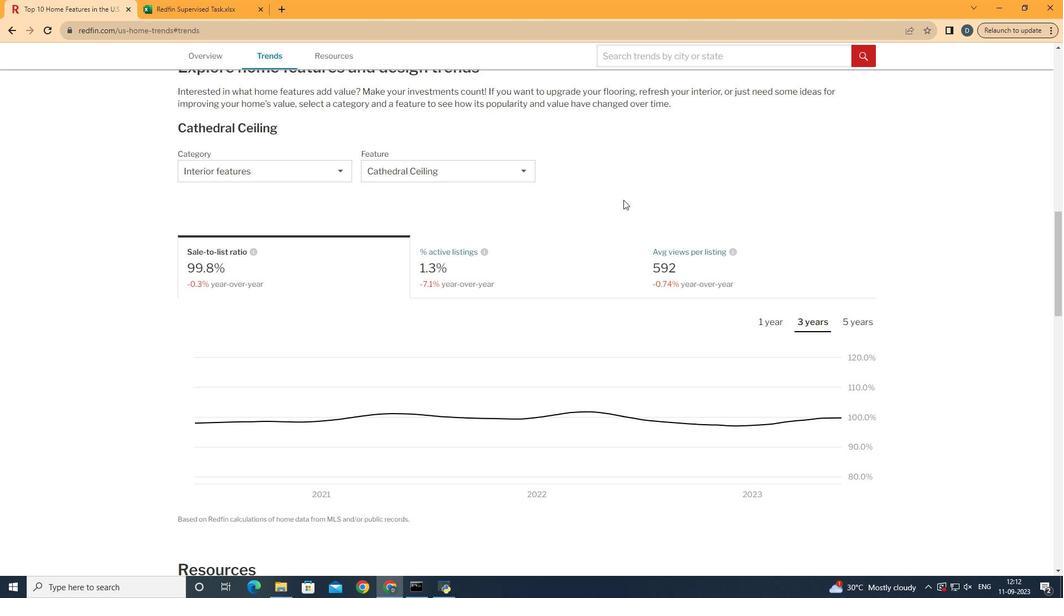 
Action: Mouse pressed left at (623, 199)
Screenshot: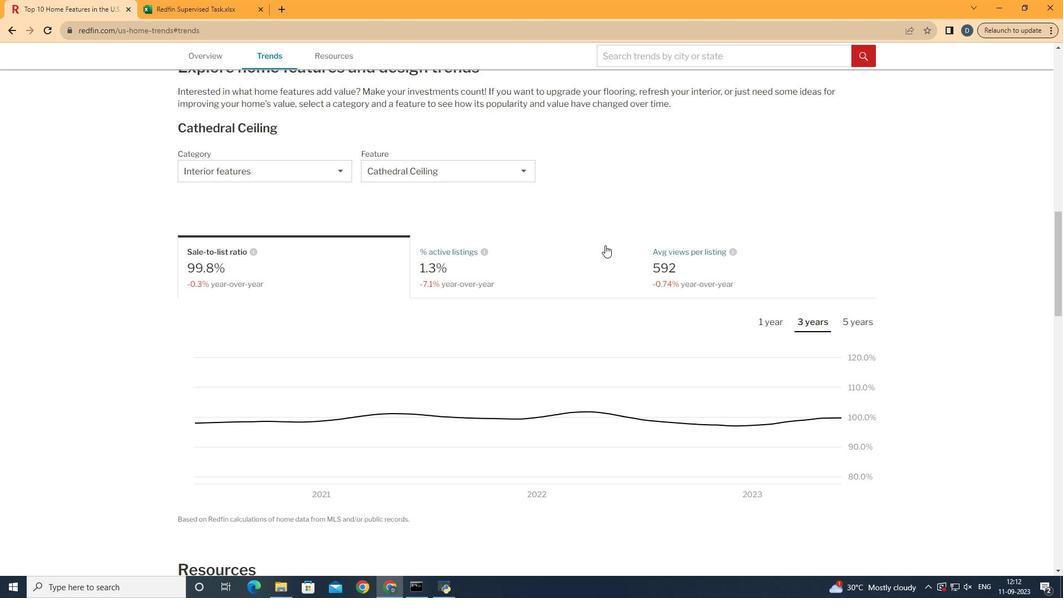 
Action: Mouse moved to (571, 279)
Screenshot: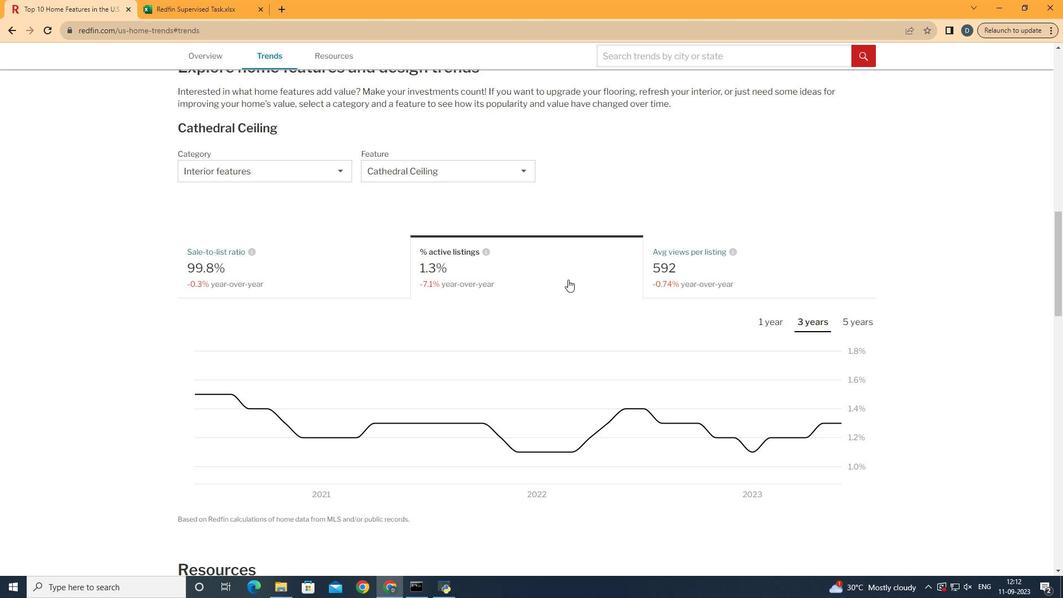 
Action: Mouse pressed left at (571, 279)
Screenshot: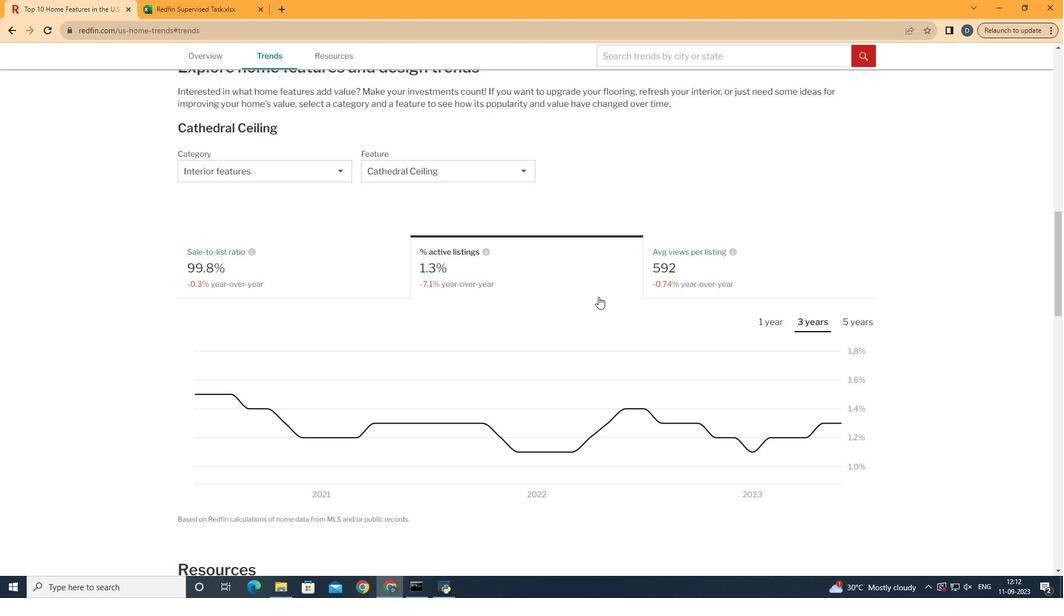 
Action: Mouse moved to (780, 324)
Screenshot: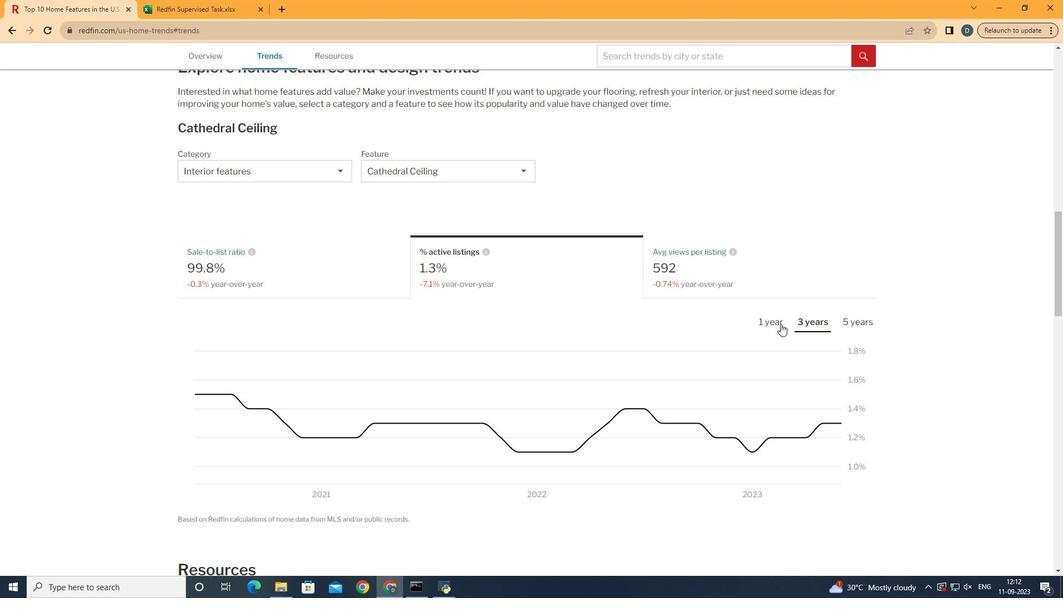 
Action: Mouse pressed left at (780, 324)
Screenshot: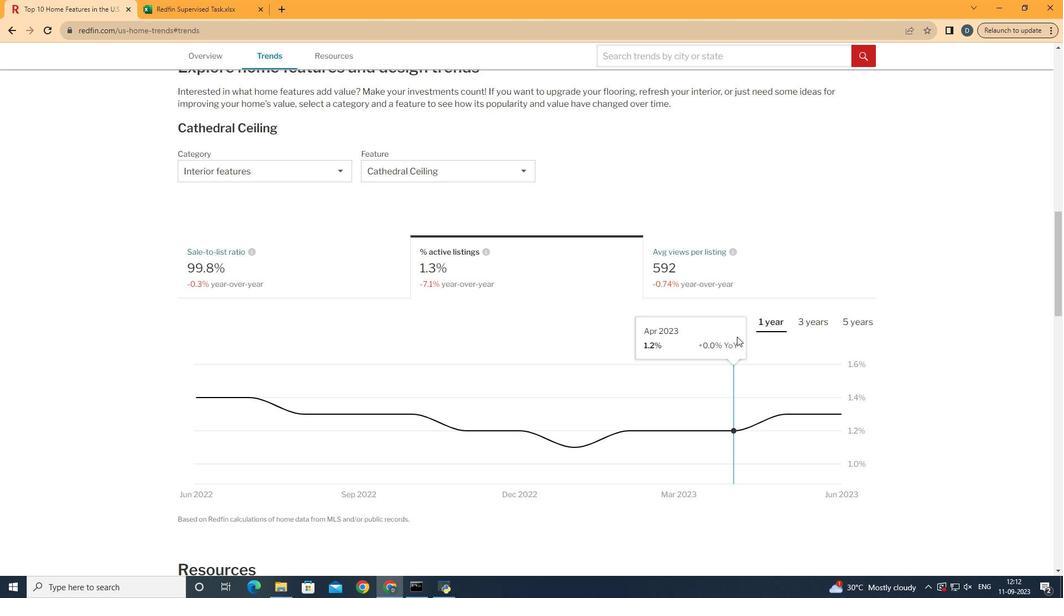 
Action: Mouse moved to (850, 420)
Screenshot: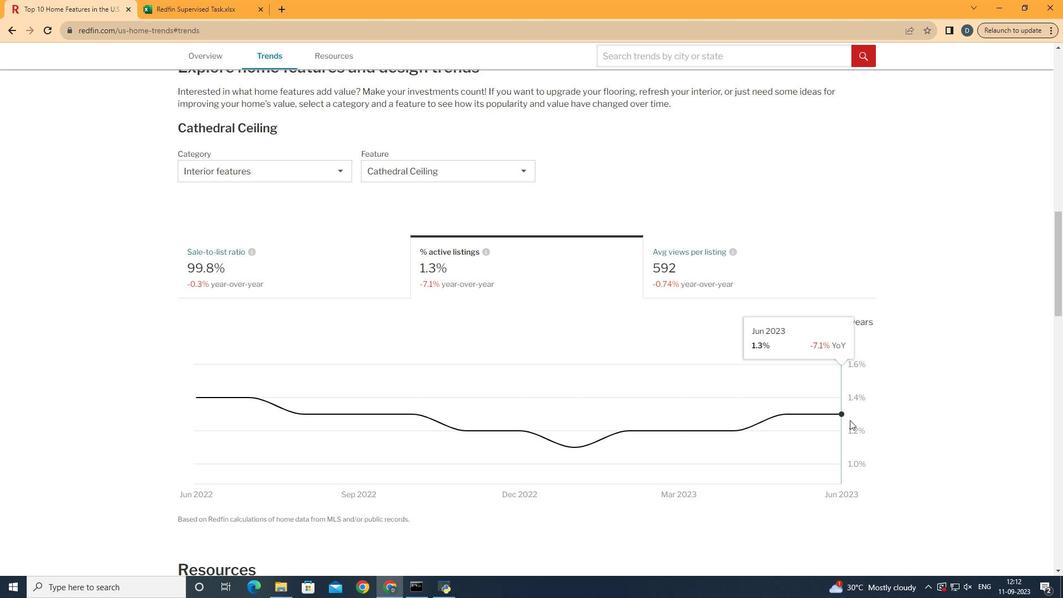 
